 Task: Find a one-way flight from Tallahassee to Jacksonville for 7 passengers in business class on May 3, with 1 carry-on bag, a price limit of ₹380,000, and a departure time between 9:00 AM and 12:00 PM.
Action: Mouse moved to (353, 310)
Screenshot: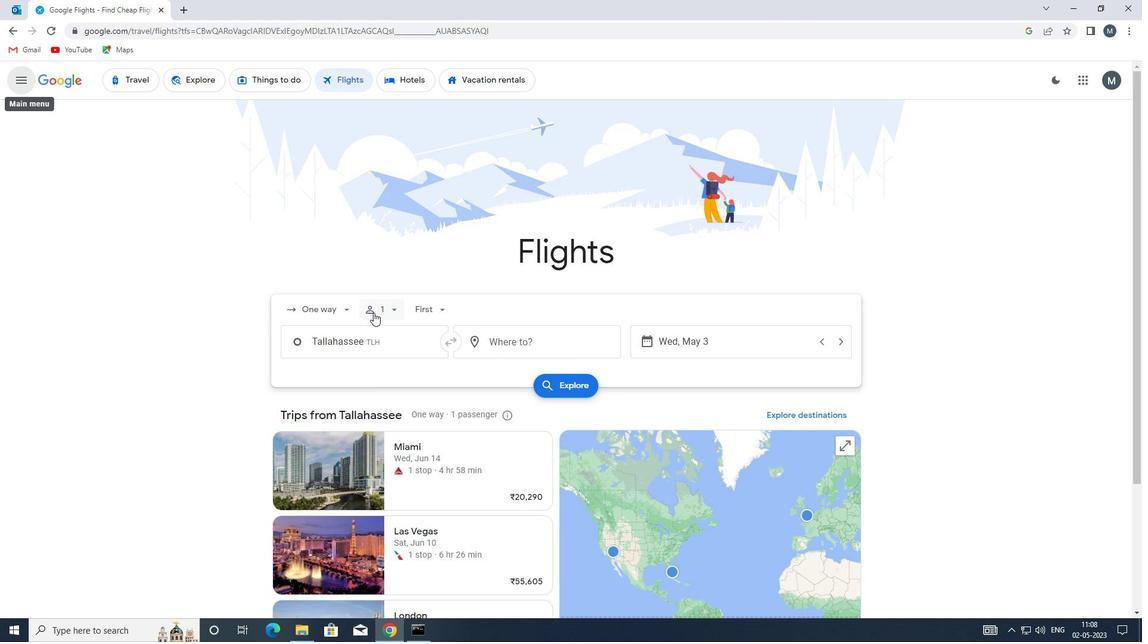 
Action: Mouse pressed left at (353, 310)
Screenshot: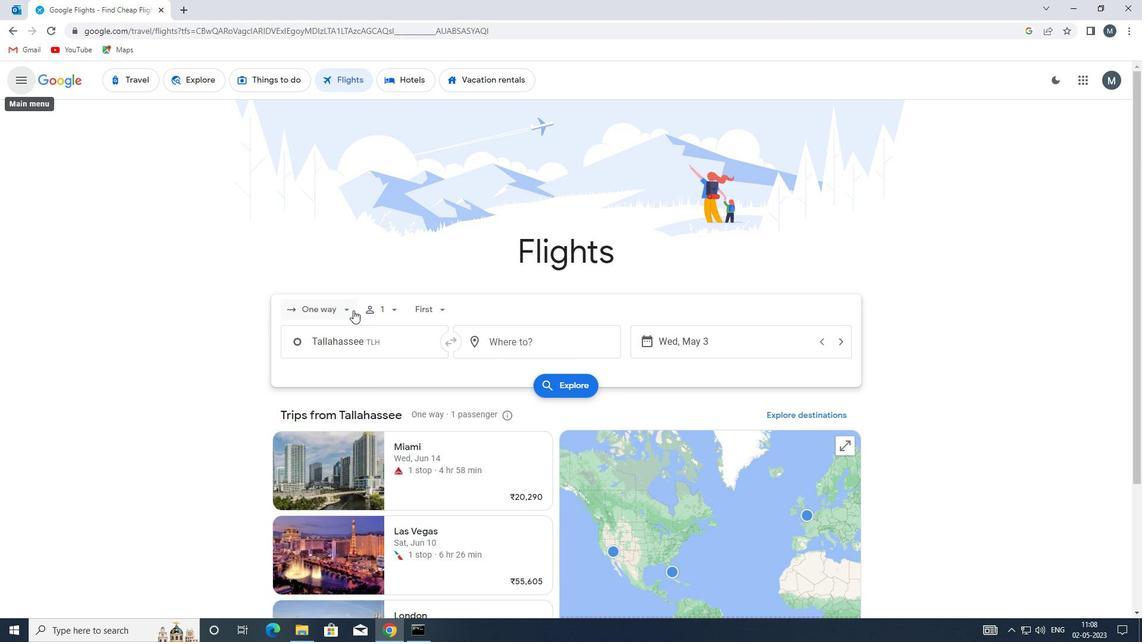 
Action: Mouse moved to (358, 370)
Screenshot: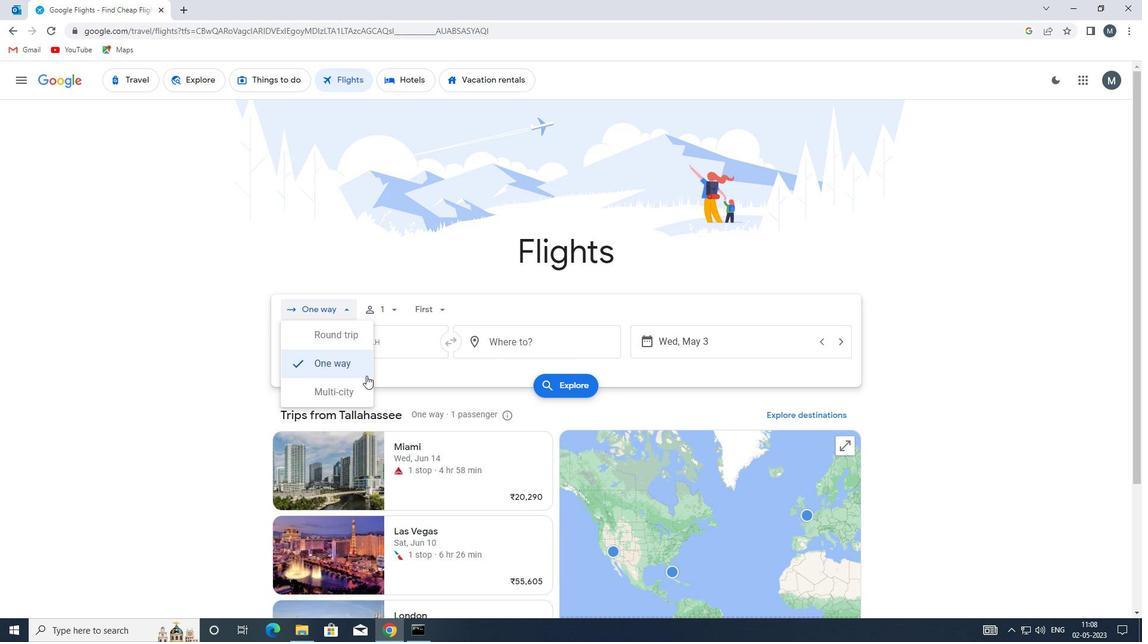 
Action: Mouse pressed left at (358, 370)
Screenshot: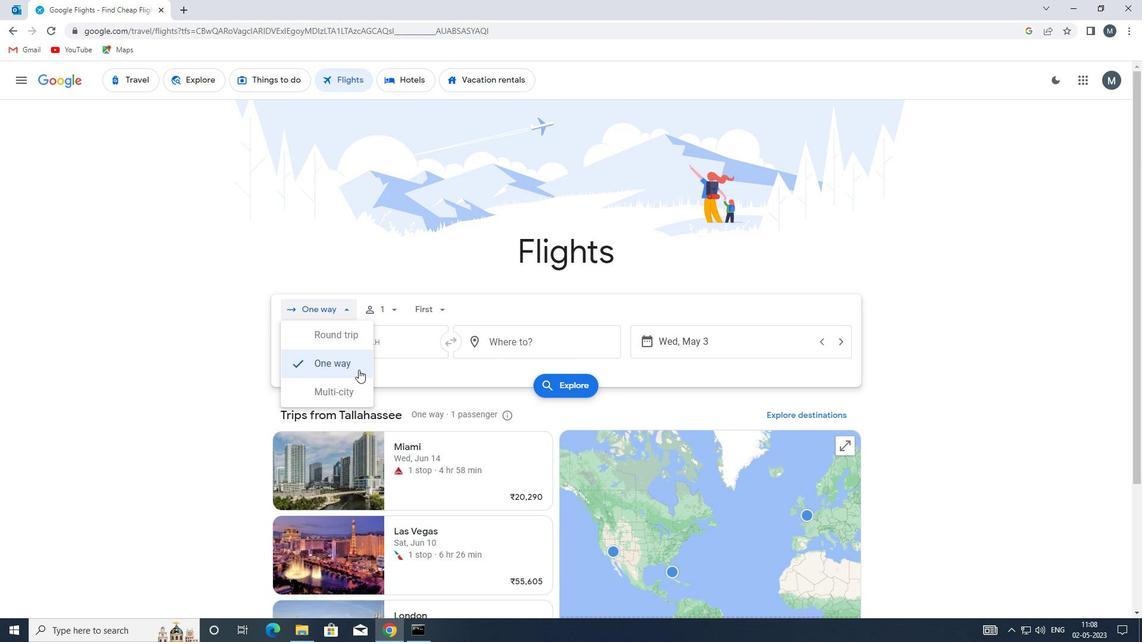 
Action: Mouse moved to (390, 311)
Screenshot: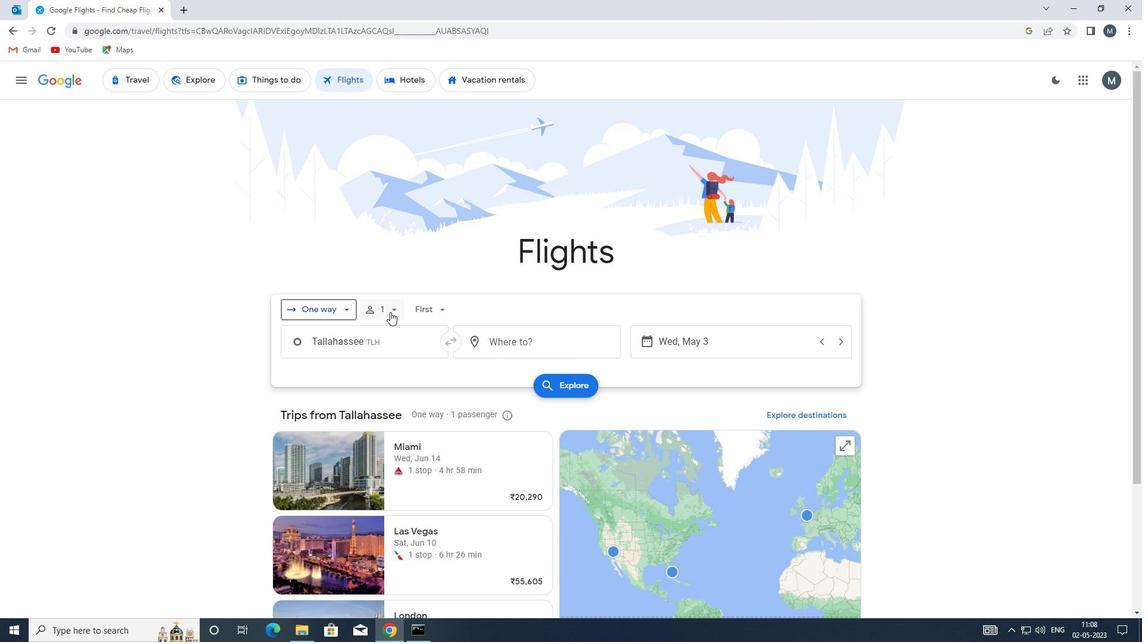 
Action: Mouse pressed left at (390, 311)
Screenshot: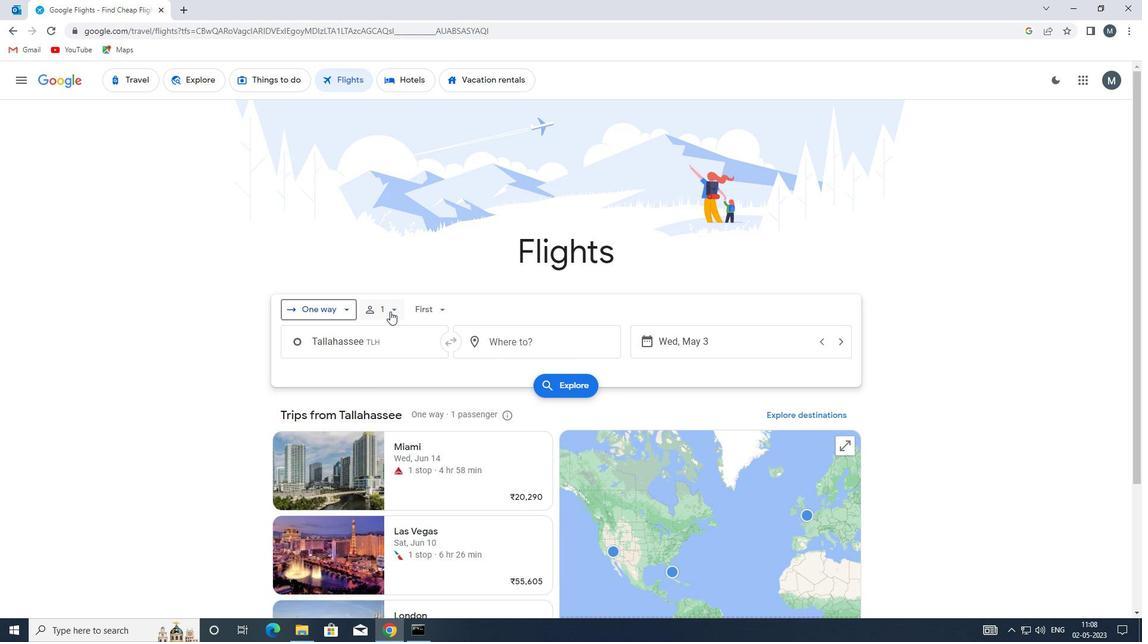 
Action: Mouse moved to (480, 340)
Screenshot: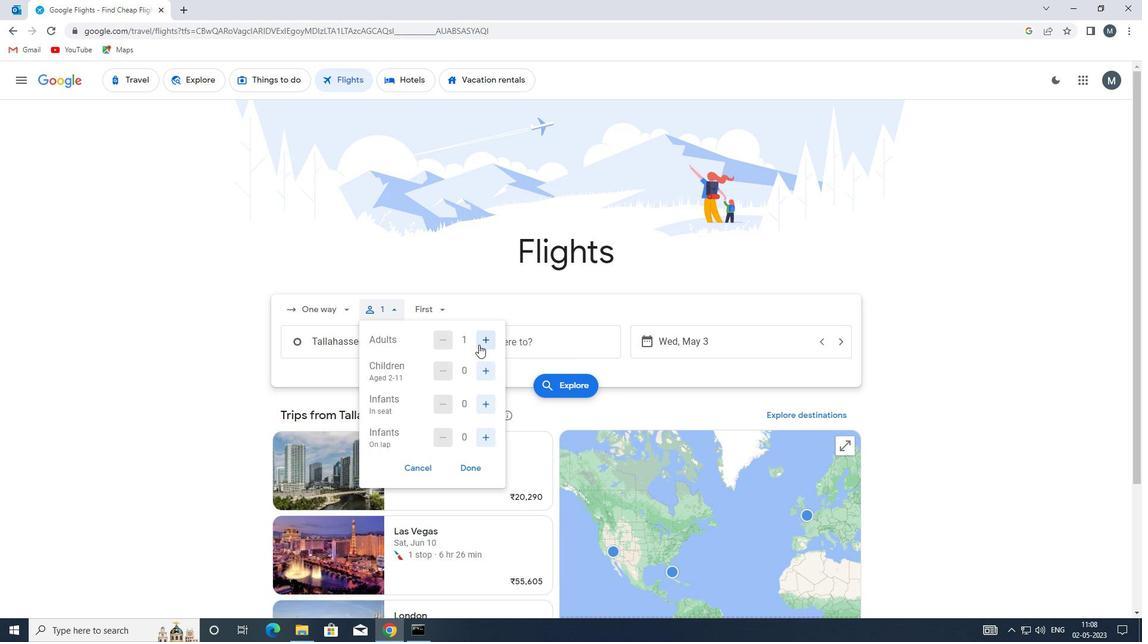
Action: Mouse pressed left at (480, 340)
Screenshot: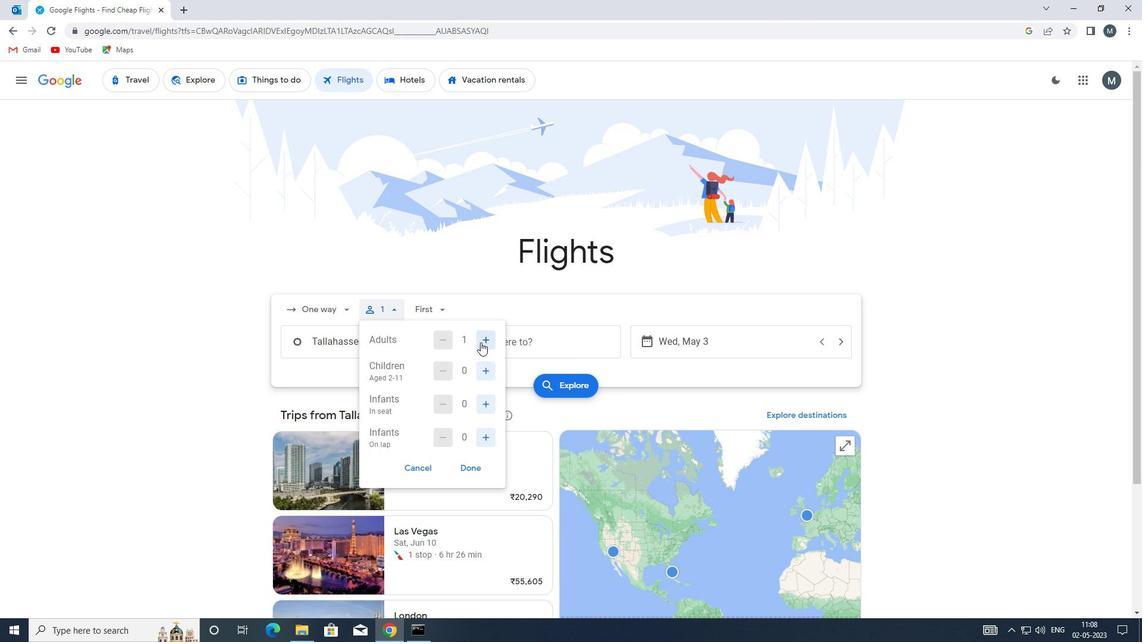 
Action: Mouse moved to (486, 371)
Screenshot: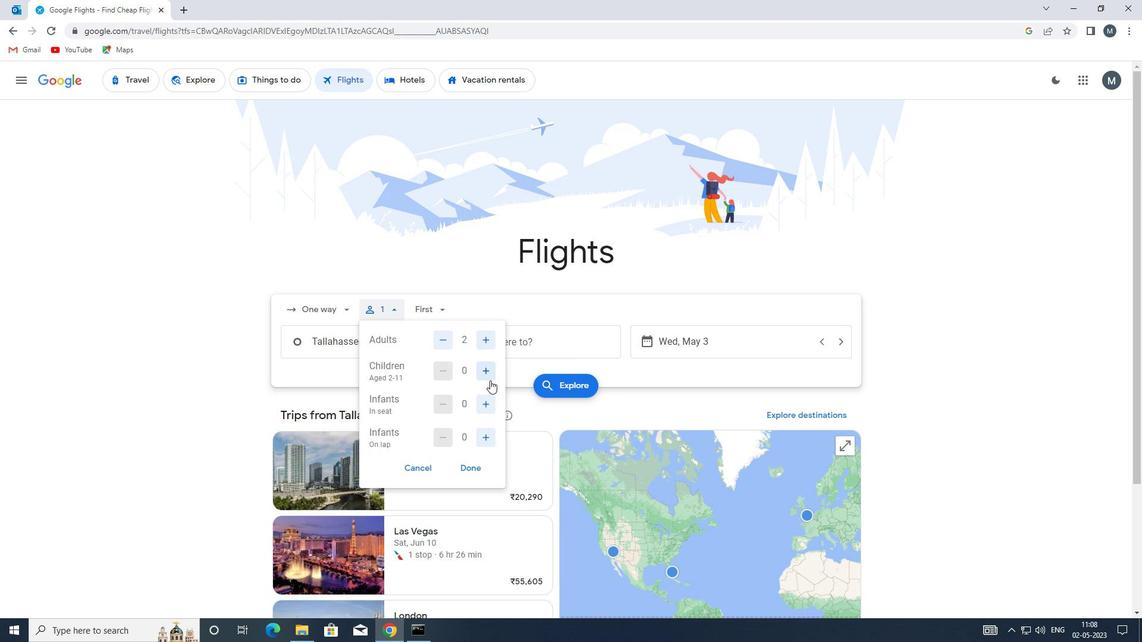 
Action: Mouse pressed left at (486, 371)
Screenshot: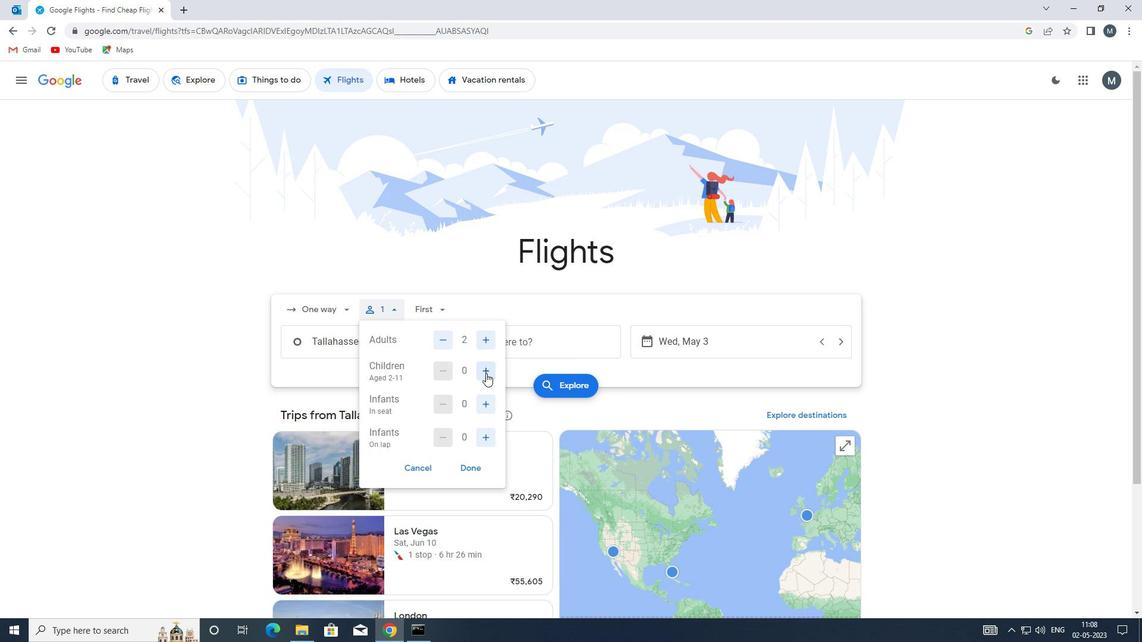 
Action: Mouse pressed left at (486, 371)
Screenshot: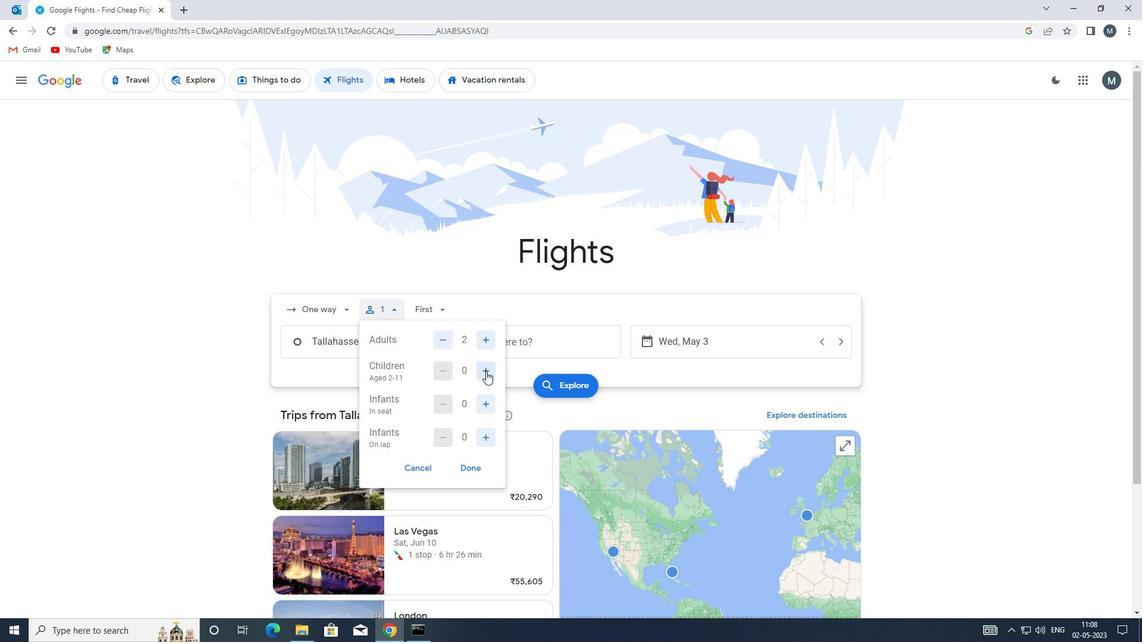 
Action: Mouse pressed left at (486, 371)
Screenshot: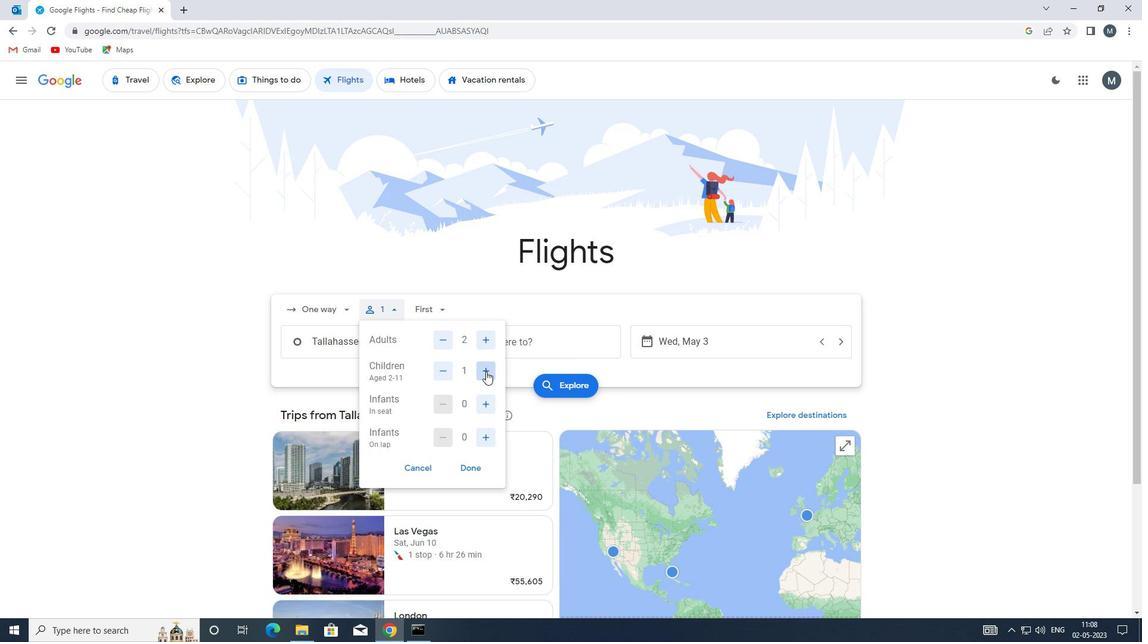 
Action: Mouse pressed left at (486, 371)
Screenshot: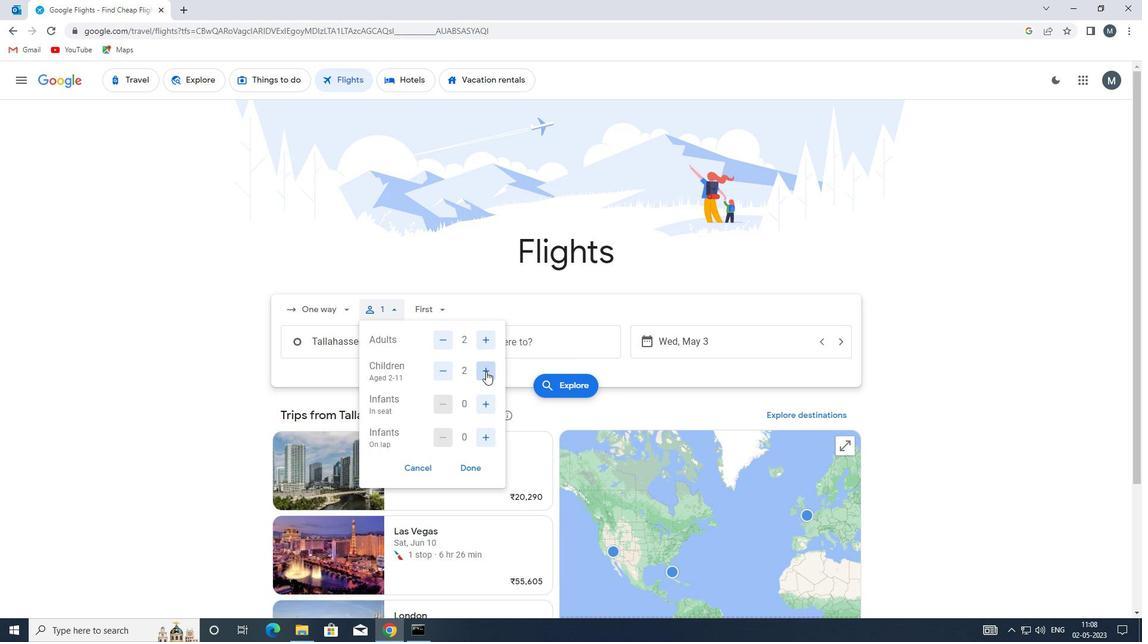 
Action: Mouse moved to (486, 431)
Screenshot: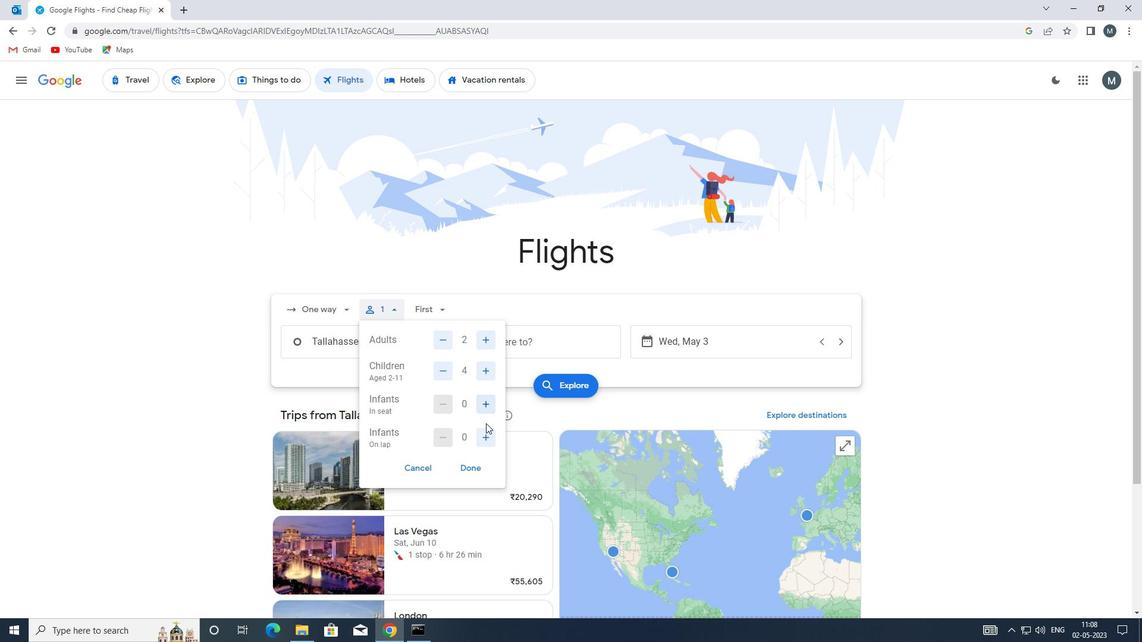 
Action: Mouse pressed left at (486, 431)
Screenshot: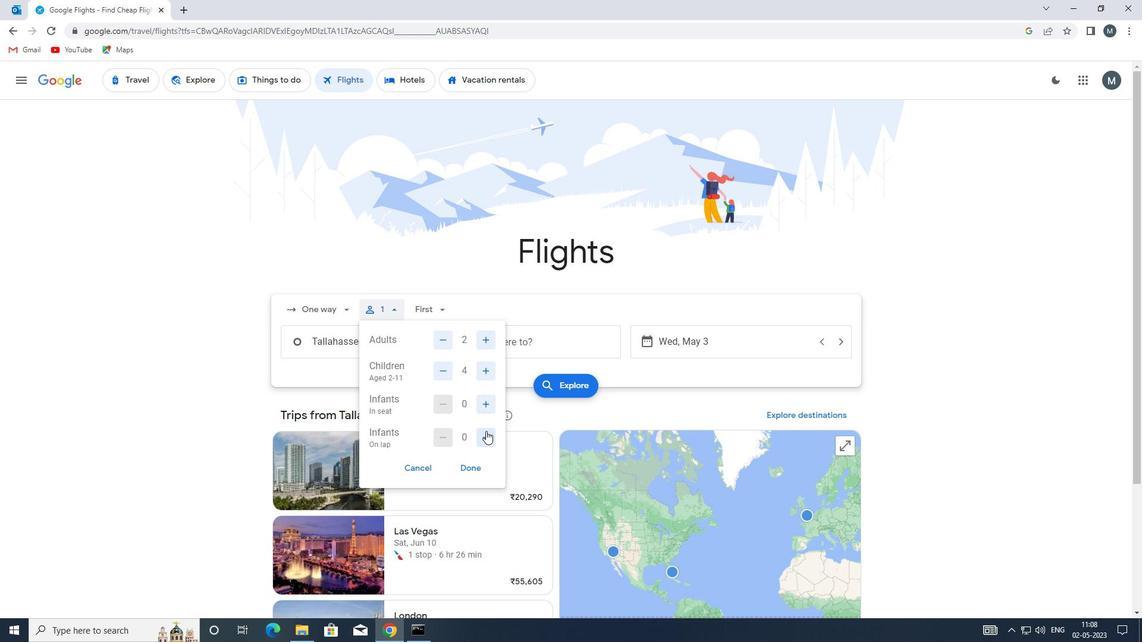 
Action: Mouse moved to (470, 468)
Screenshot: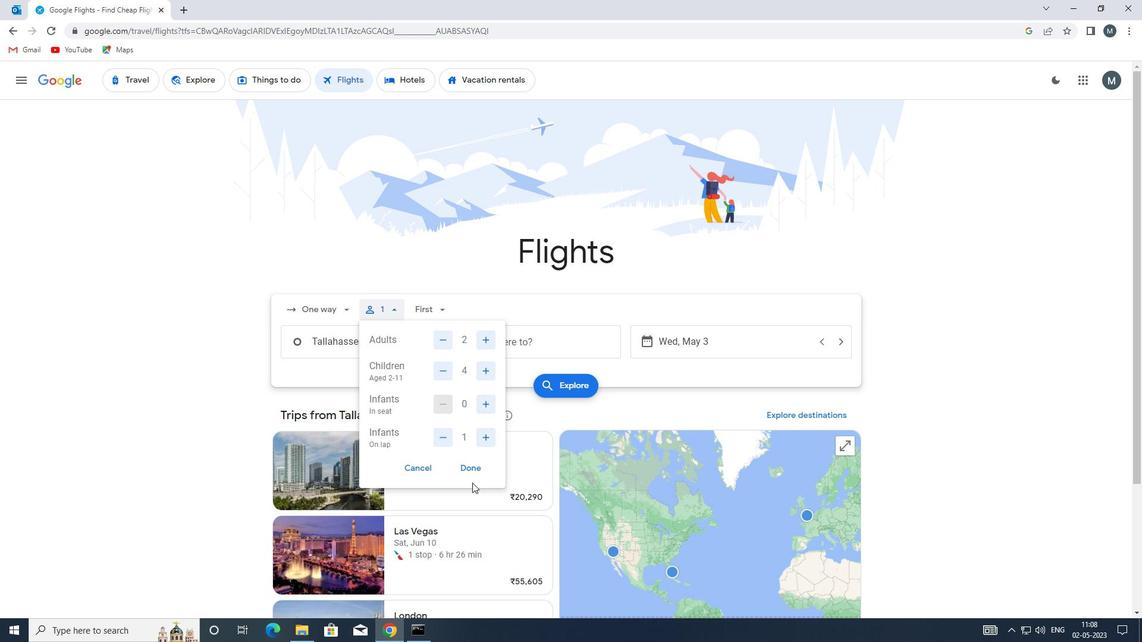 
Action: Mouse pressed left at (470, 468)
Screenshot: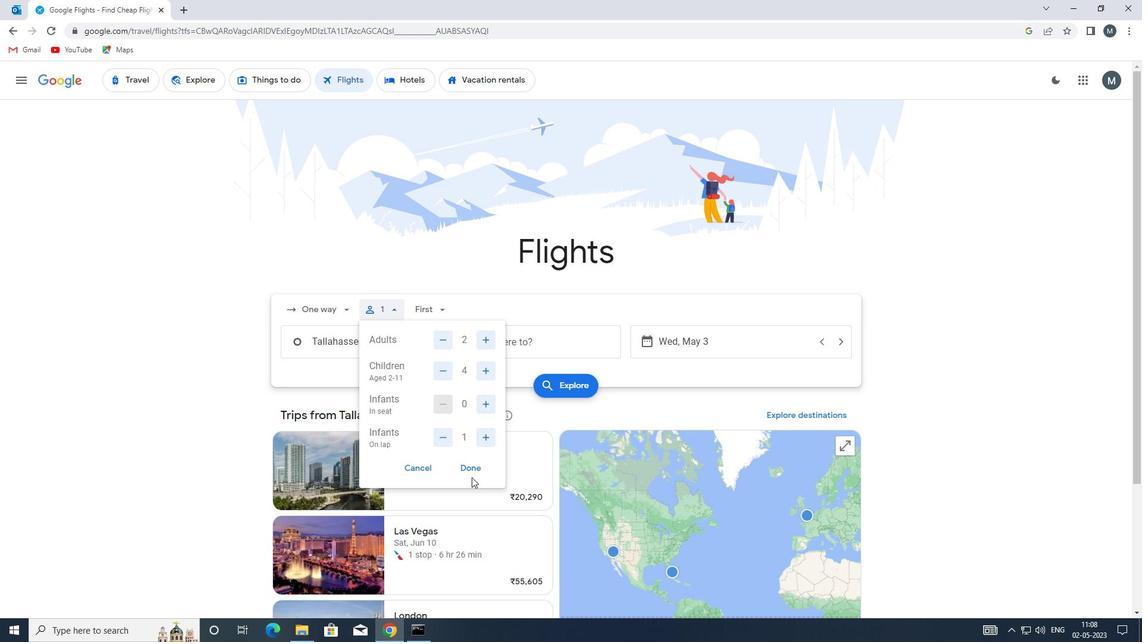 
Action: Mouse moved to (438, 313)
Screenshot: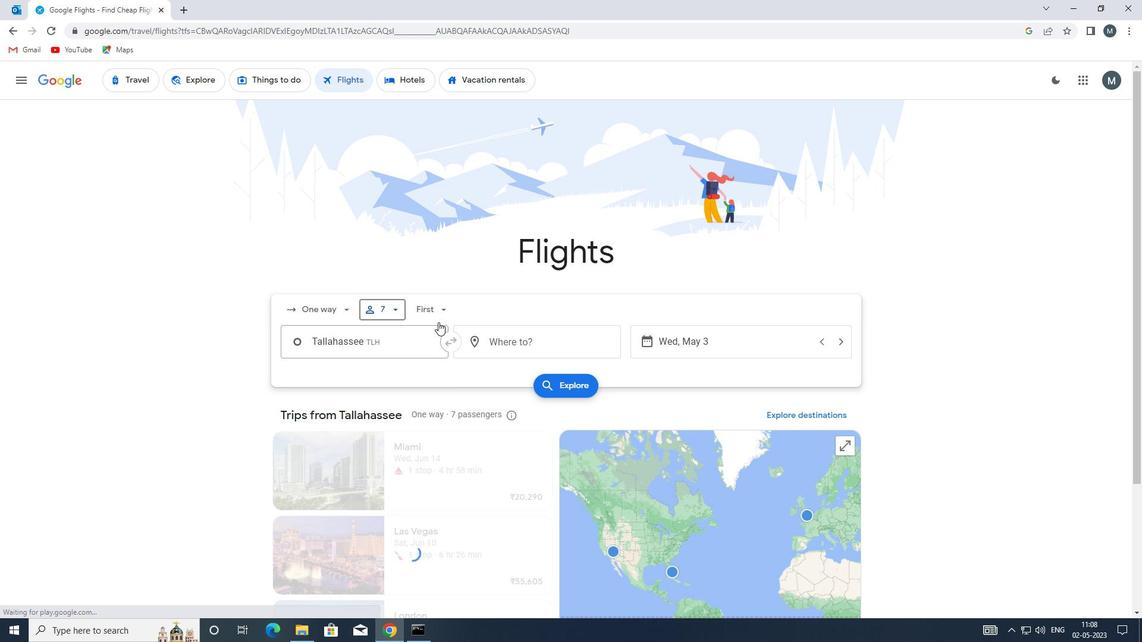 
Action: Mouse pressed left at (438, 313)
Screenshot: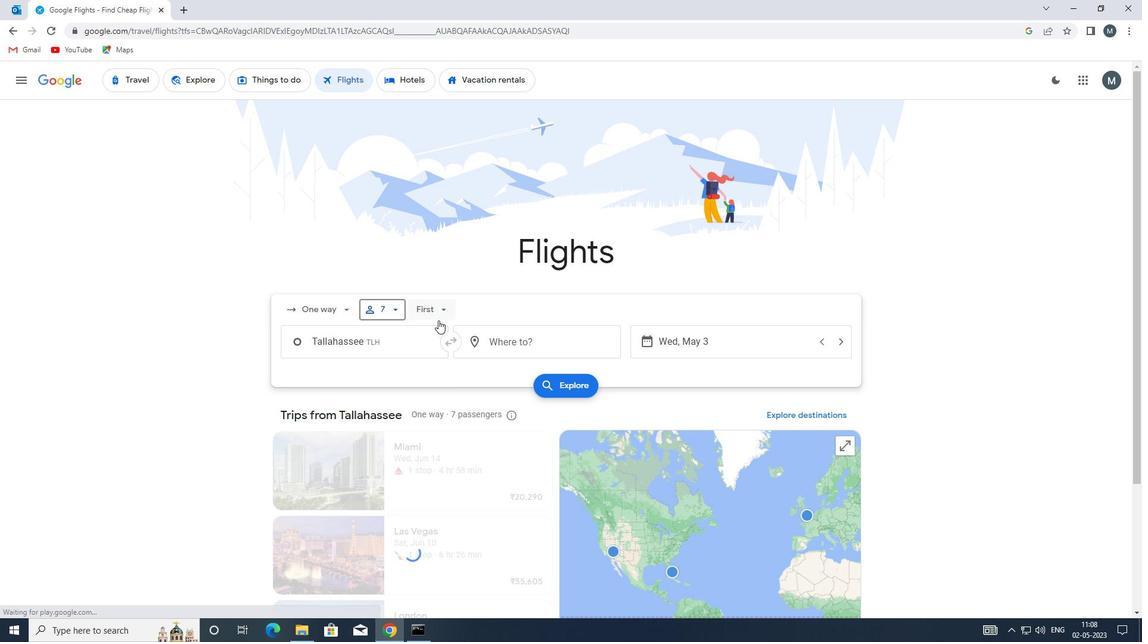 
Action: Mouse moved to (461, 392)
Screenshot: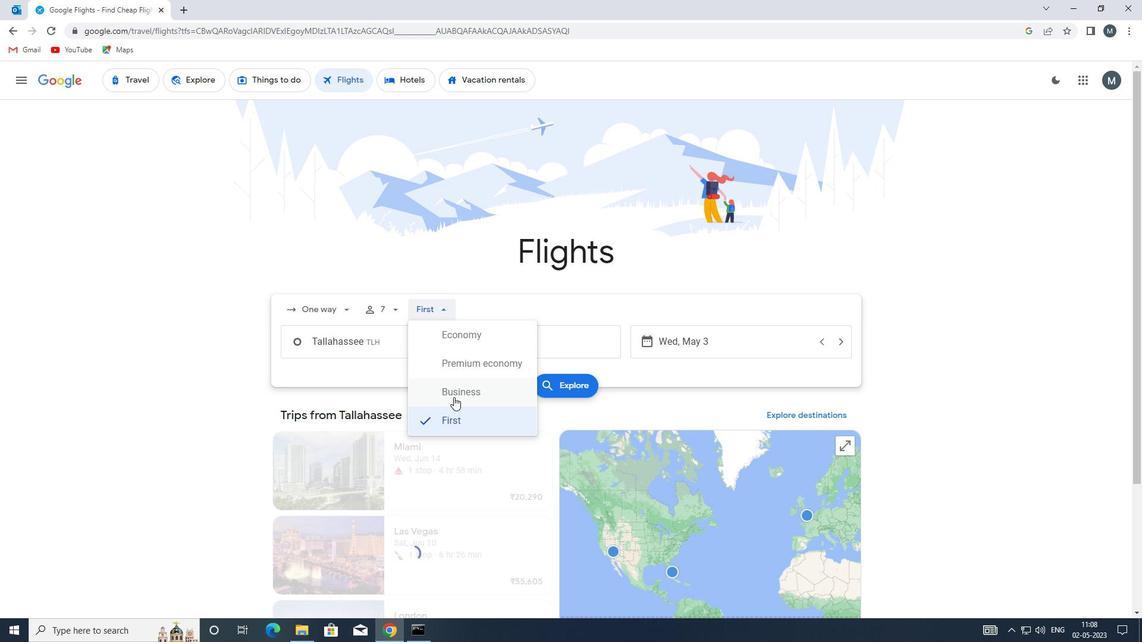 
Action: Mouse pressed left at (461, 392)
Screenshot: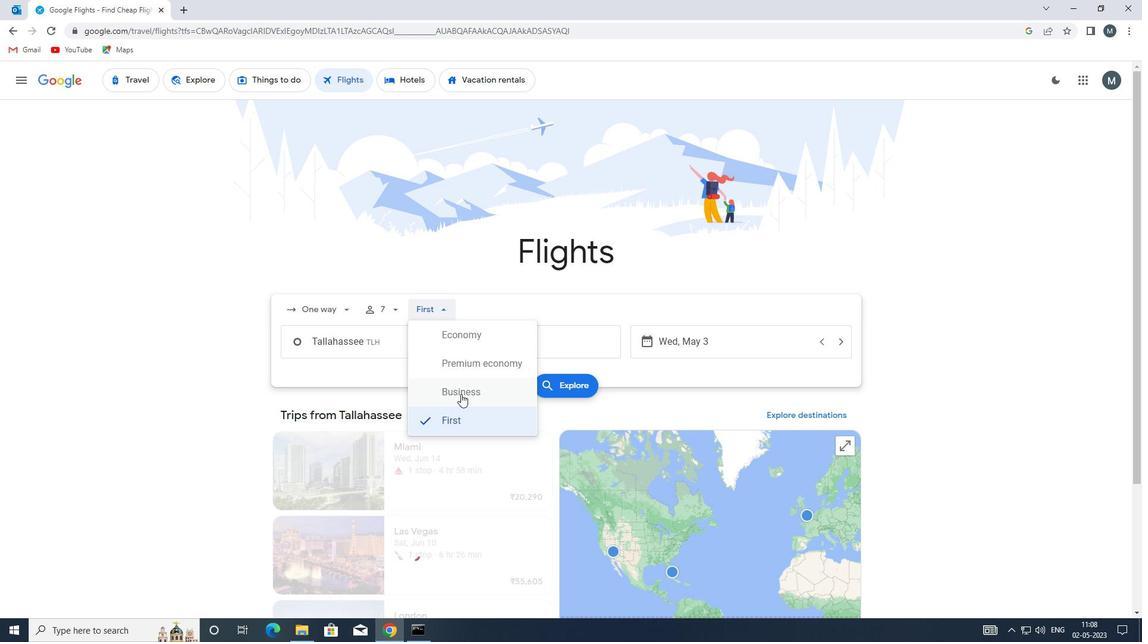 
Action: Mouse moved to (378, 348)
Screenshot: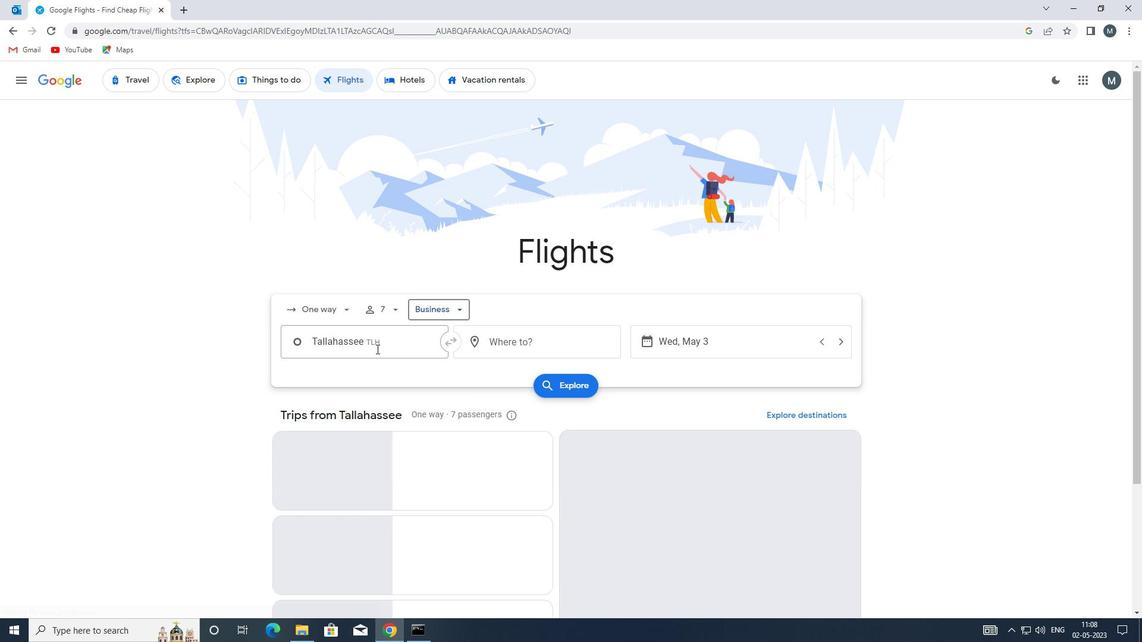 
Action: Mouse pressed left at (378, 348)
Screenshot: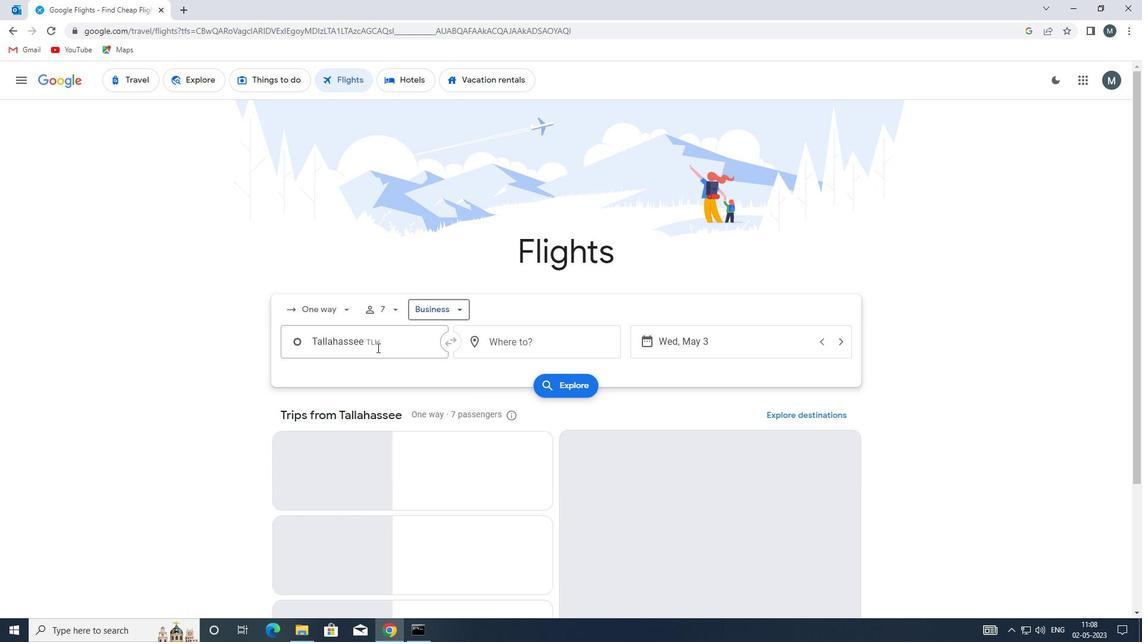
Action: Mouse moved to (378, 348)
Screenshot: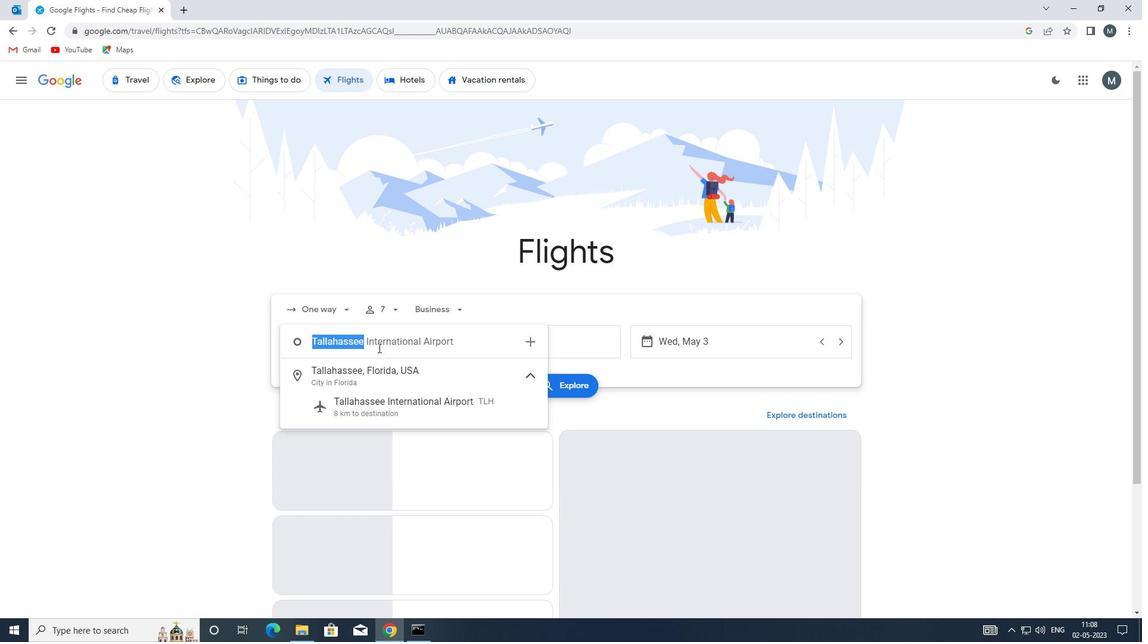 
Action: Key pressed <Key.enter>
Screenshot: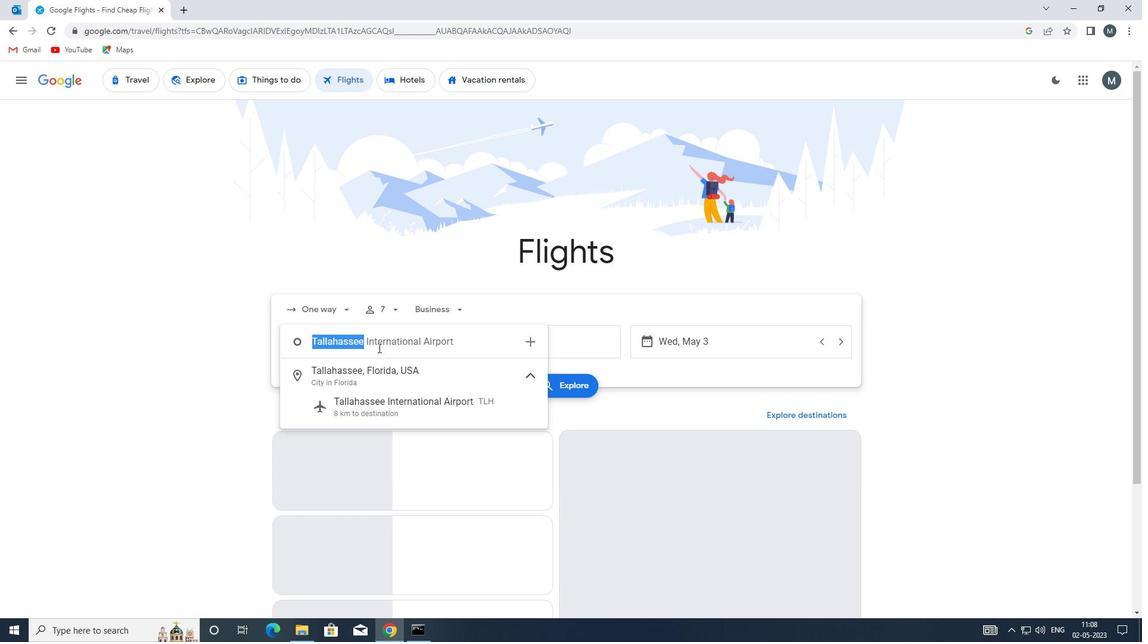 
Action: Mouse moved to (493, 344)
Screenshot: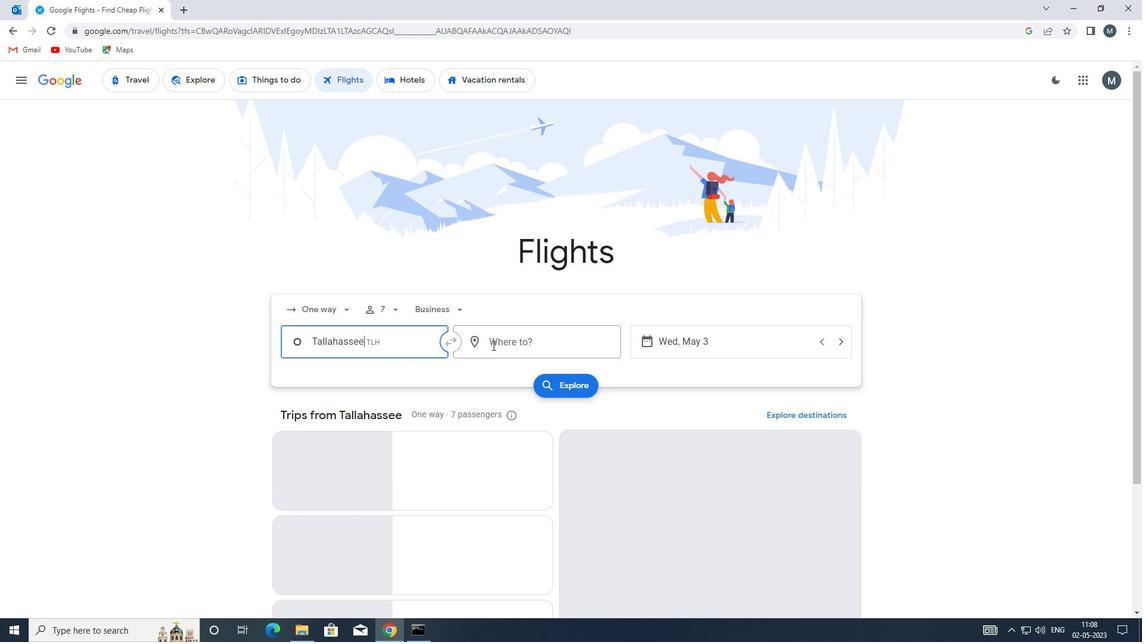 
Action: Mouse pressed left at (493, 344)
Screenshot: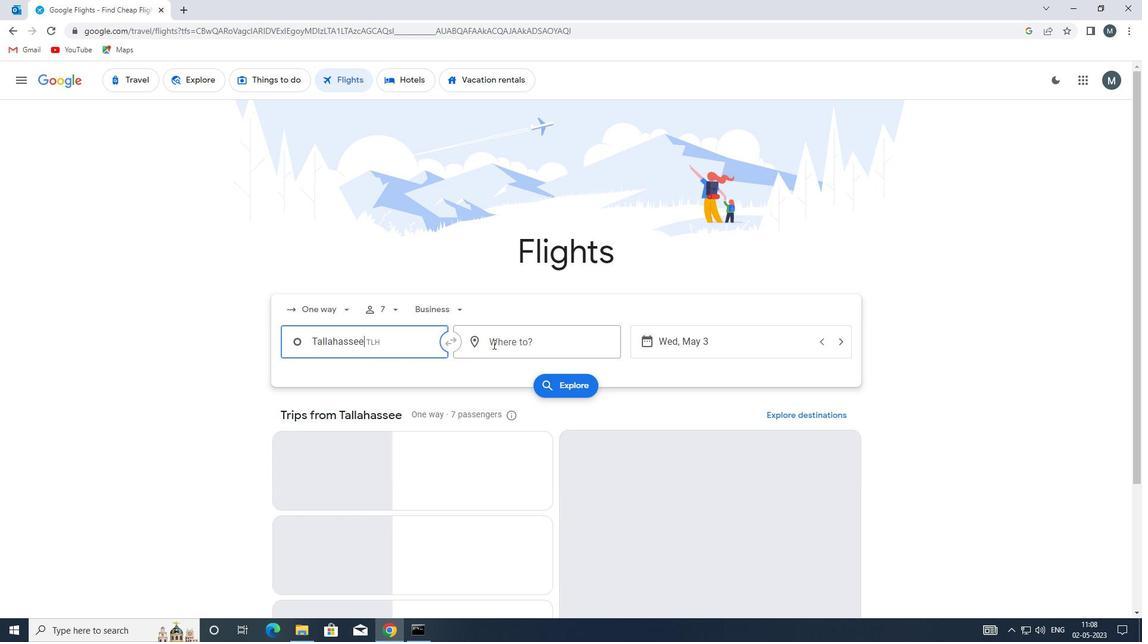 
Action: Key pressed oaj
Screenshot: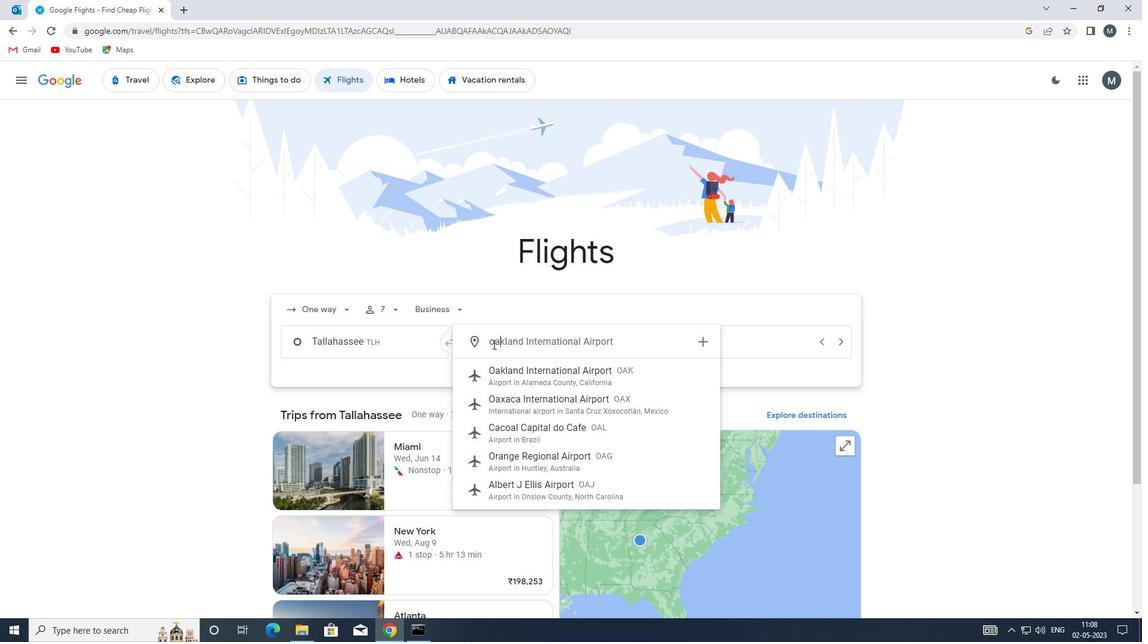 
Action: Mouse moved to (514, 379)
Screenshot: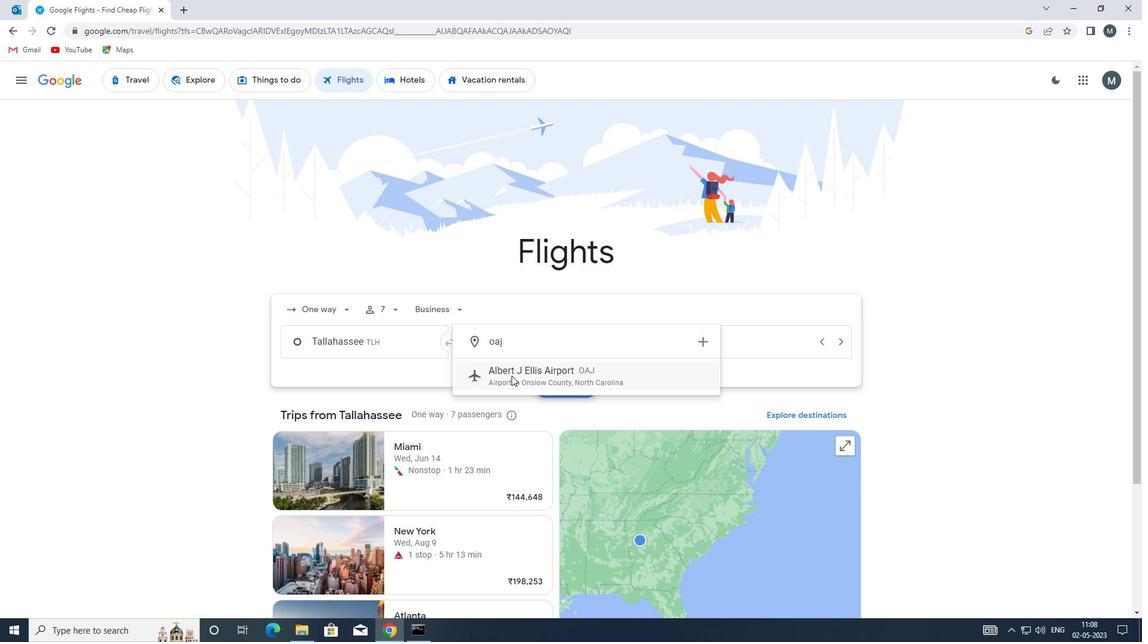 
Action: Mouse pressed left at (514, 379)
Screenshot: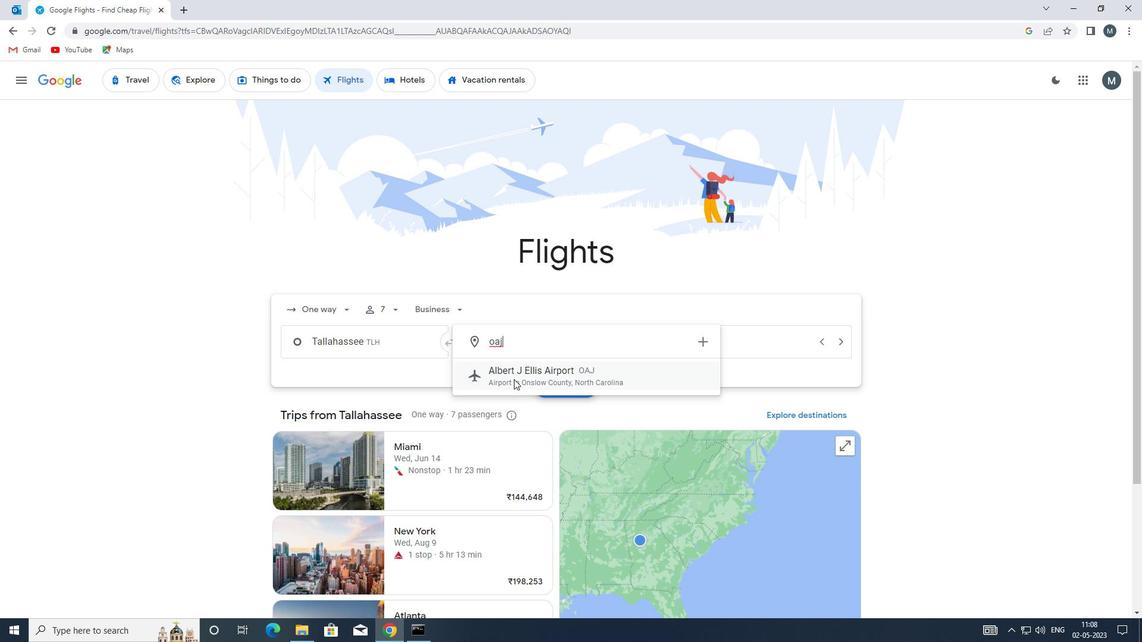 
Action: Mouse moved to (670, 342)
Screenshot: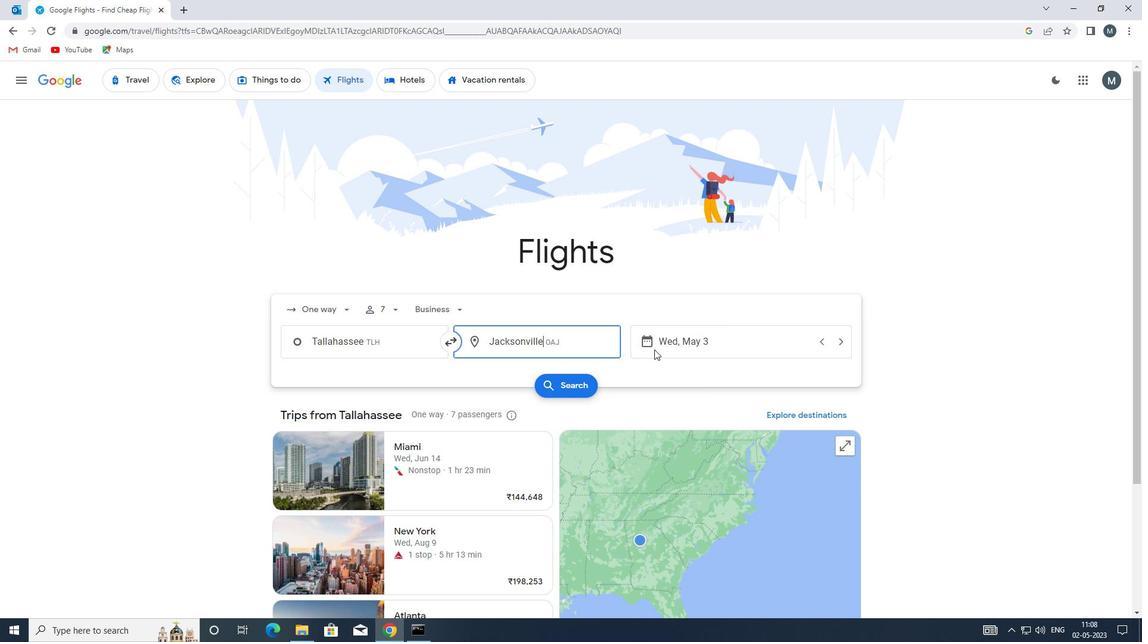 
Action: Mouse pressed left at (670, 342)
Screenshot: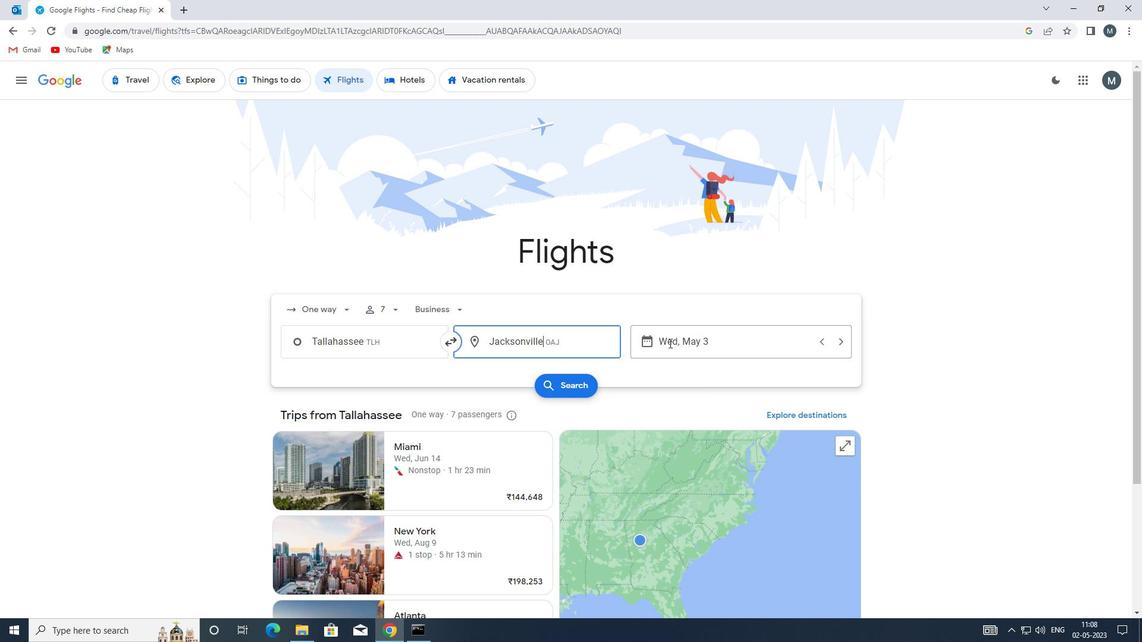 
Action: Mouse moved to (510, 402)
Screenshot: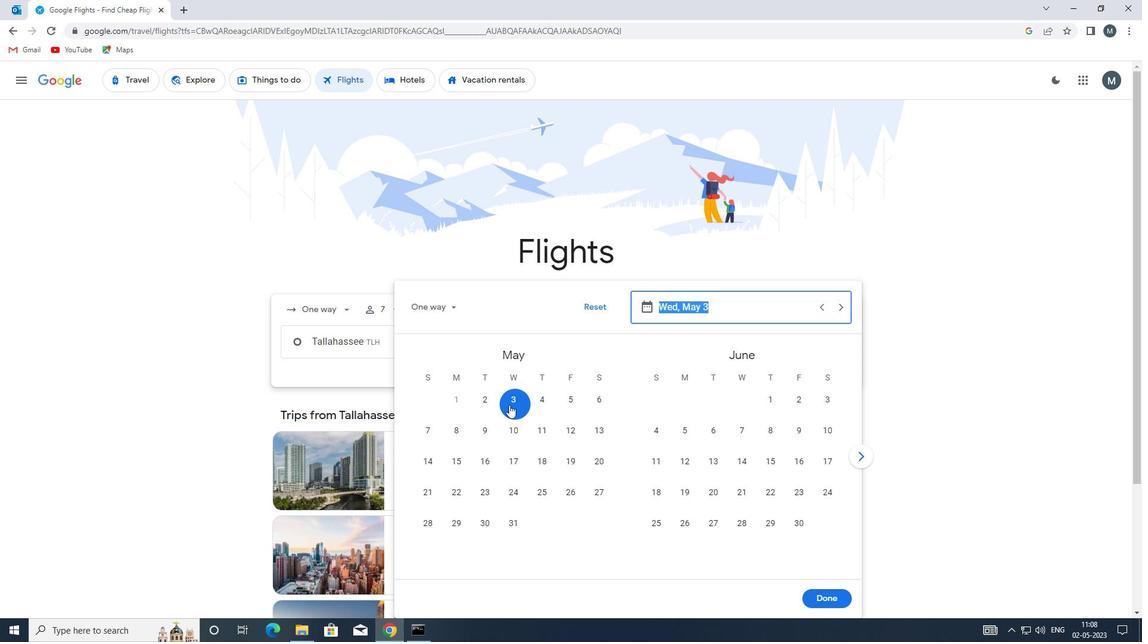 
Action: Mouse pressed left at (510, 402)
Screenshot: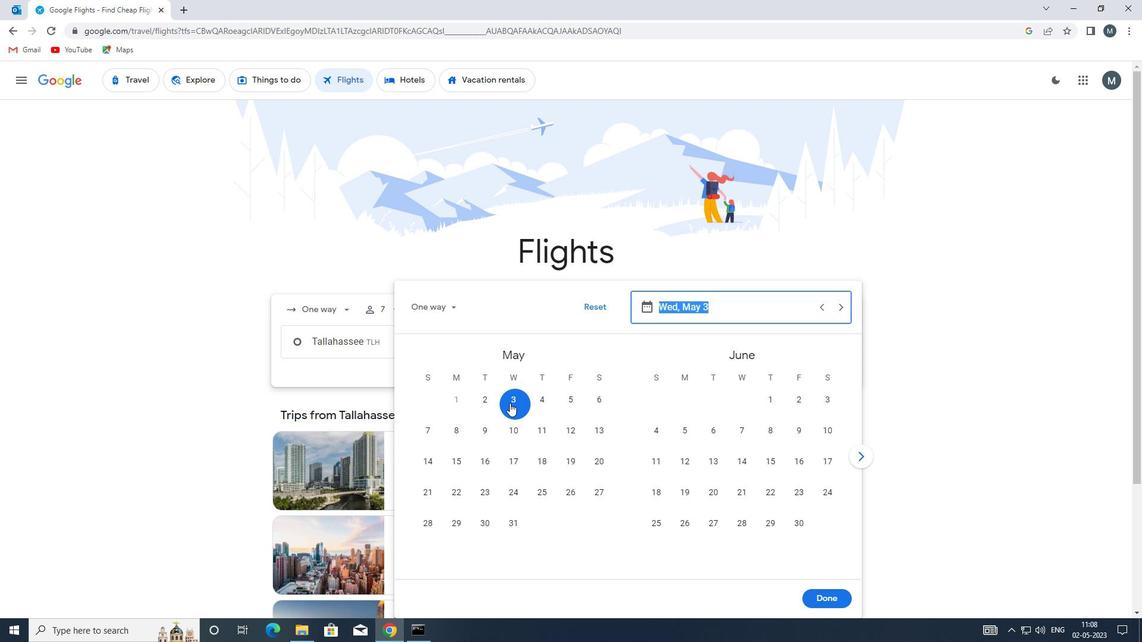 
Action: Mouse moved to (827, 601)
Screenshot: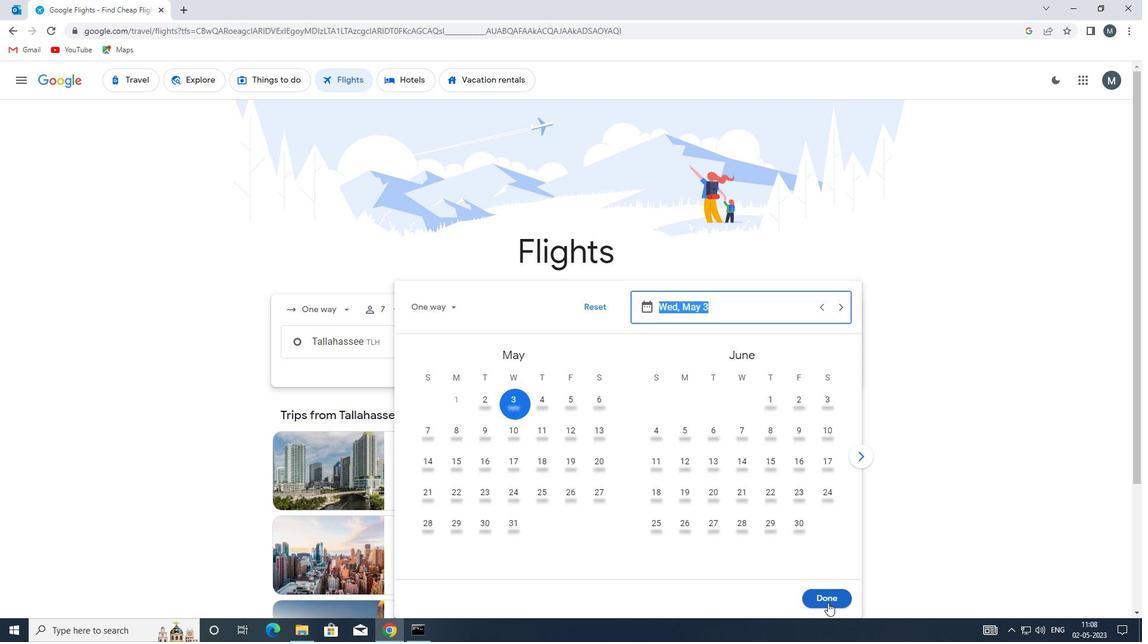 
Action: Mouse pressed left at (827, 601)
Screenshot: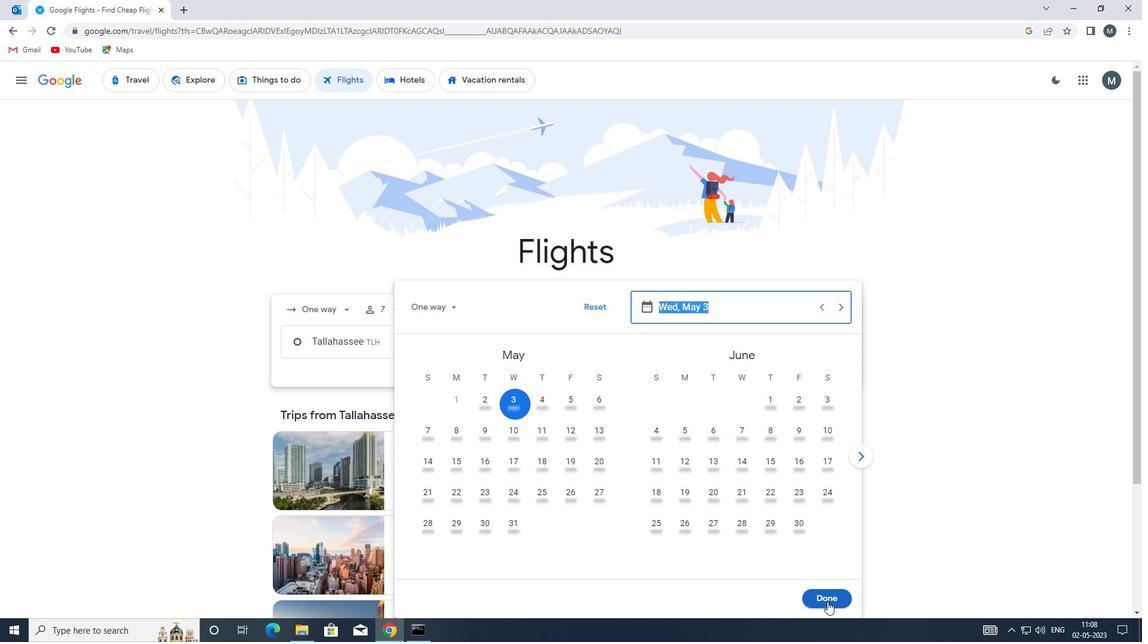 
Action: Mouse moved to (558, 385)
Screenshot: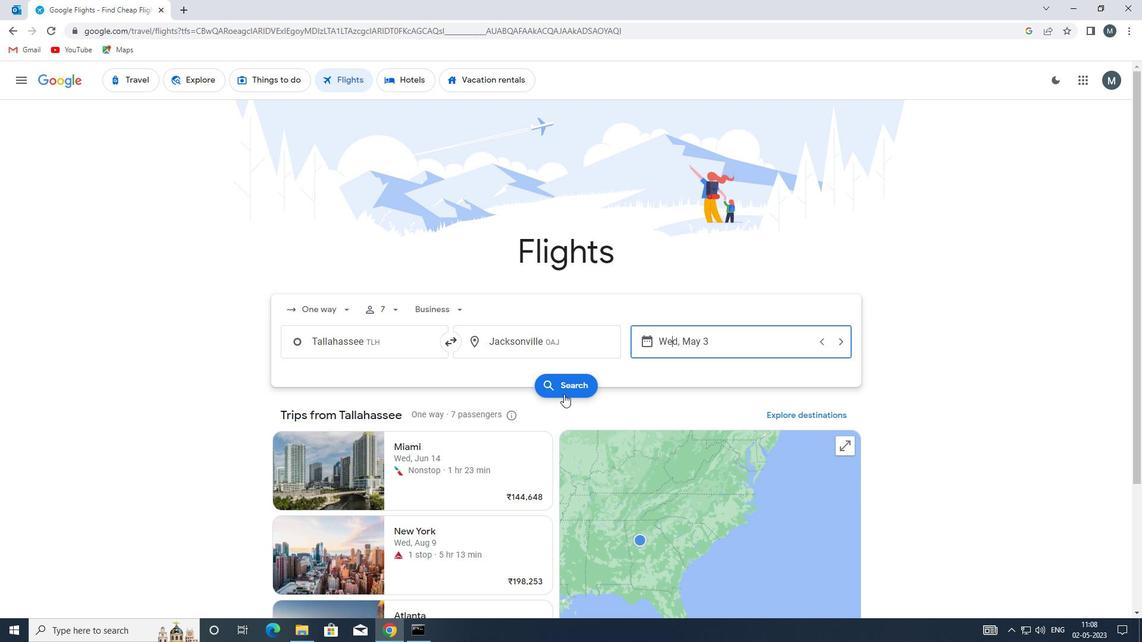 
Action: Mouse pressed left at (558, 385)
Screenshot: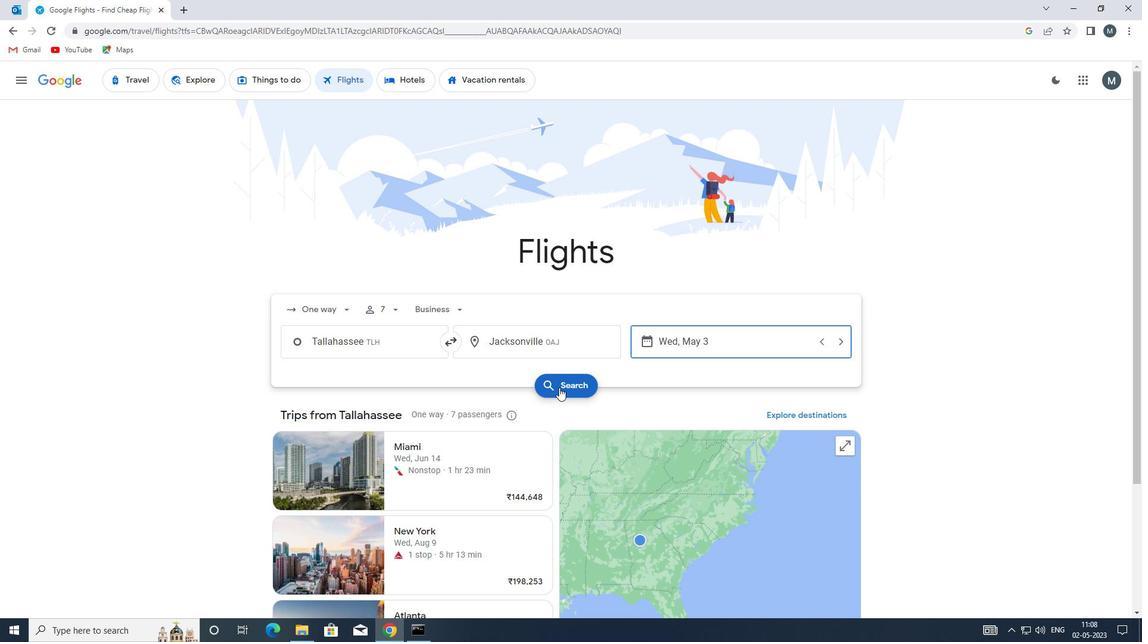
Action: Mouse moved to (307, 314)
Screenshot: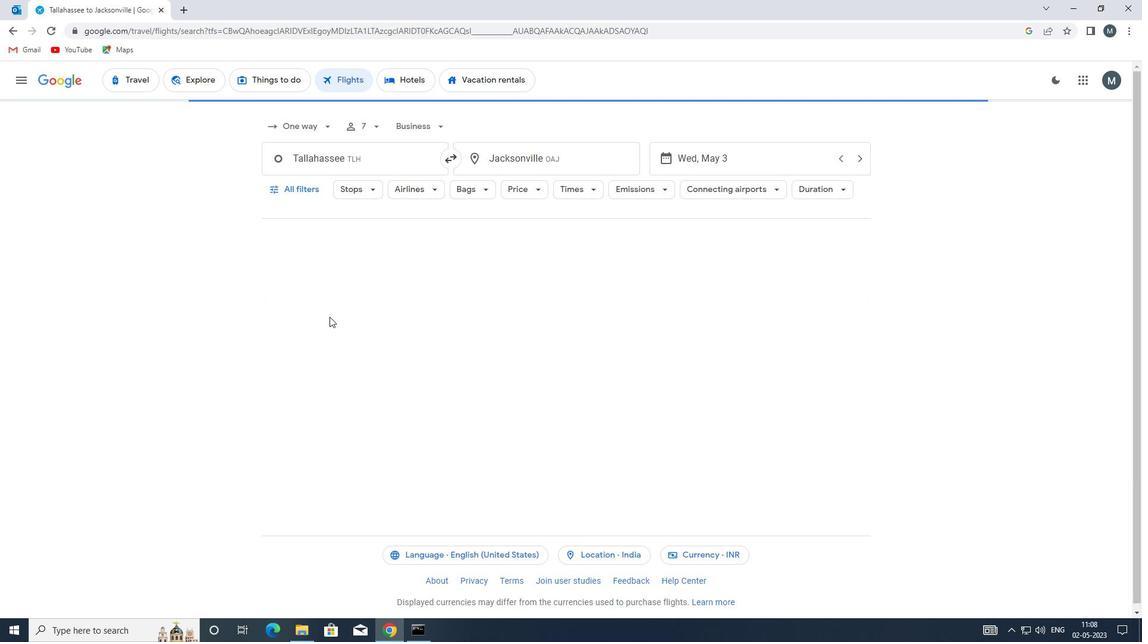 
Action: Mouse scrolled (307, 314) with delta (0, 0)
Screenshot: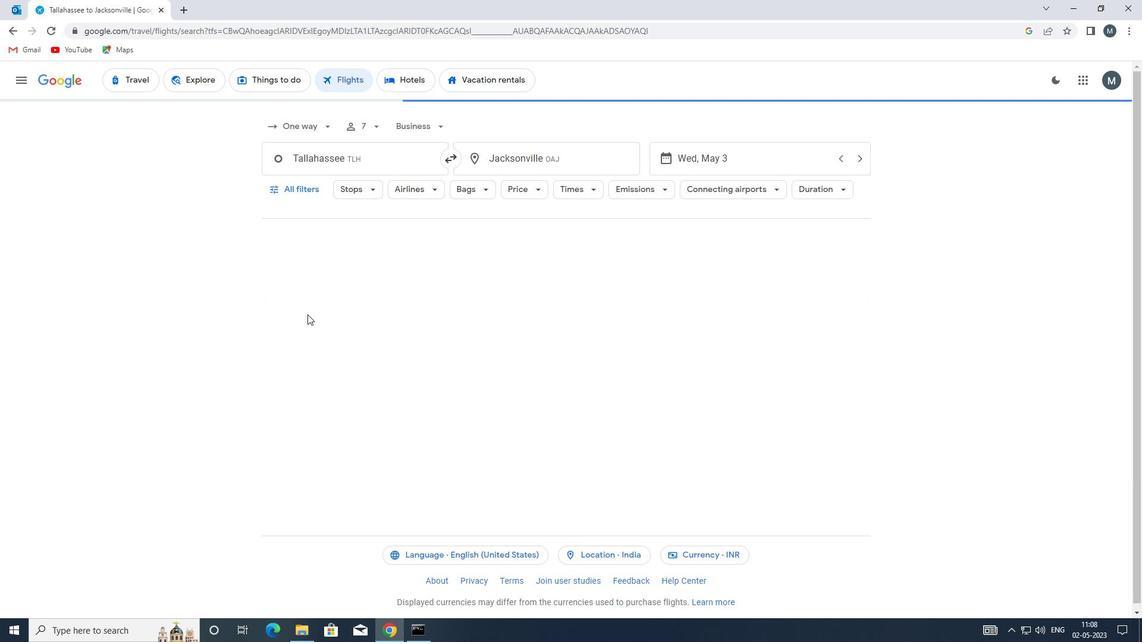 
Action: Mouse moved to (294, 185)
Screenshot: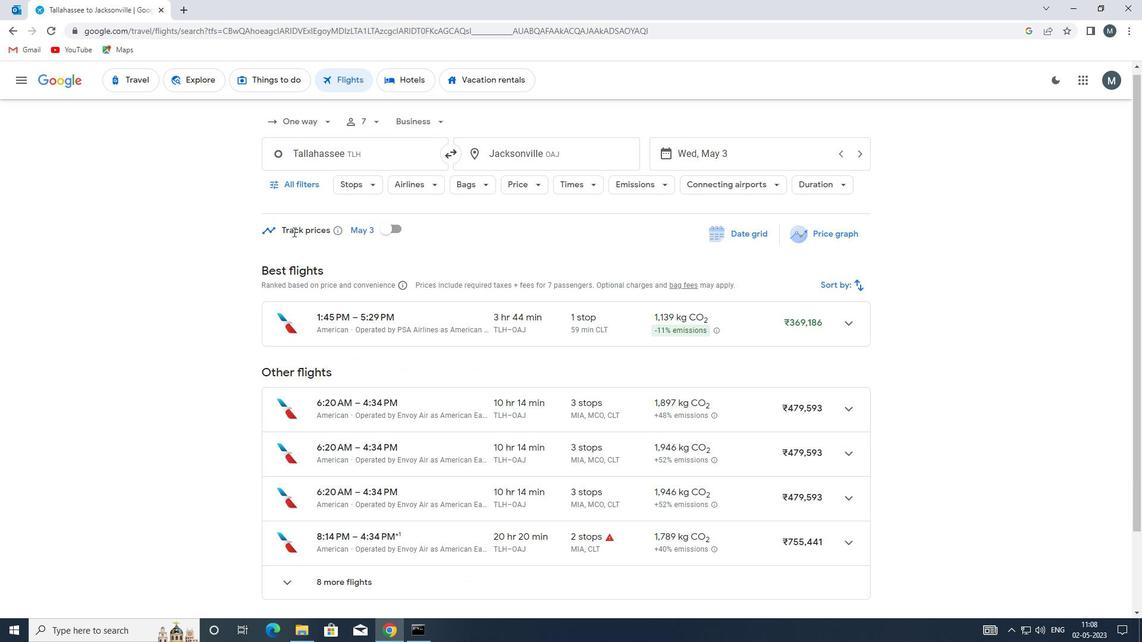 
Action: Mouse pressed left at (294, 185)
Screenshot: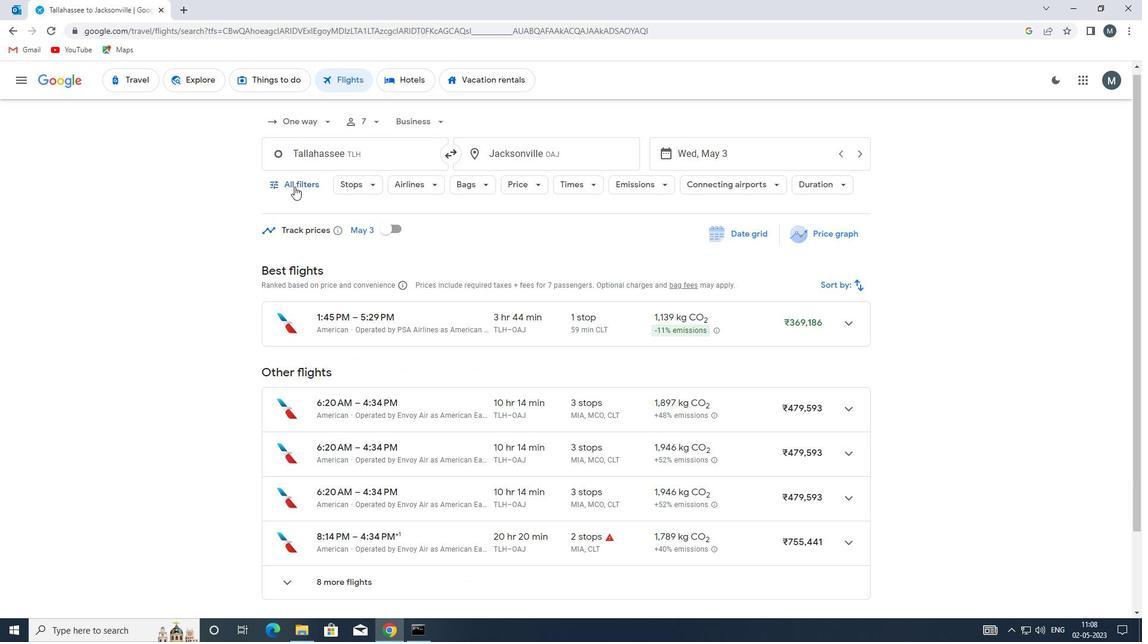 
Action: Mouse moved to (342, 312)
Screenshot: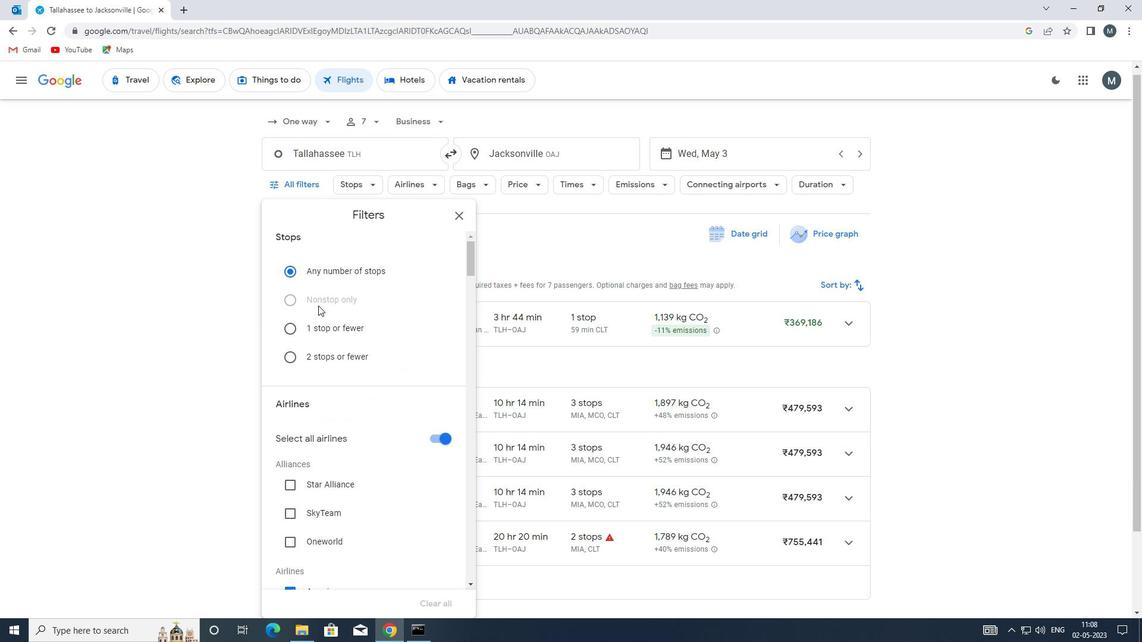
Action: Mouse scrolled (342, 311) with delta (0, 0)
Screenshot: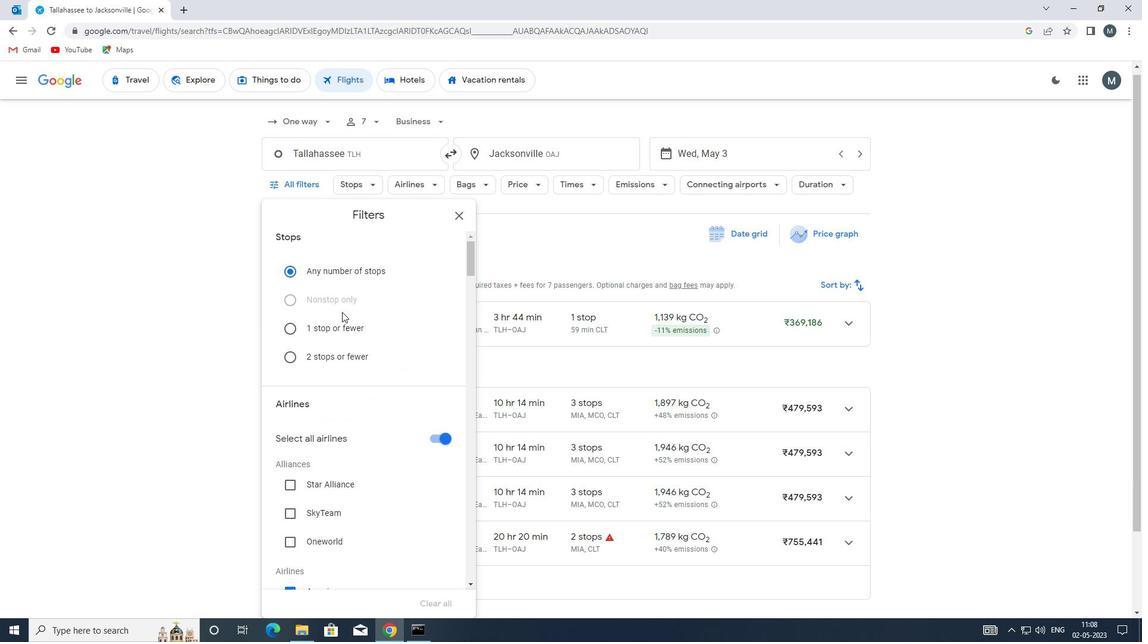 
Action: Mouse scrolled (342, 311) with delta (0, 0)
Screenshot: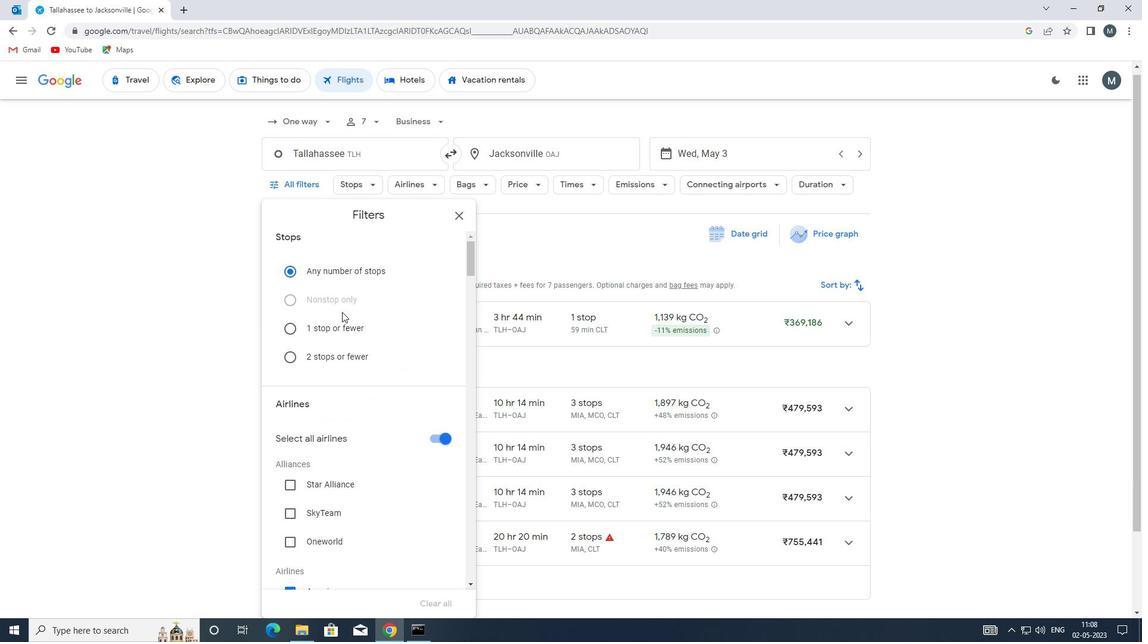
Action: Mouse moved to (437, 321)
Screenshot: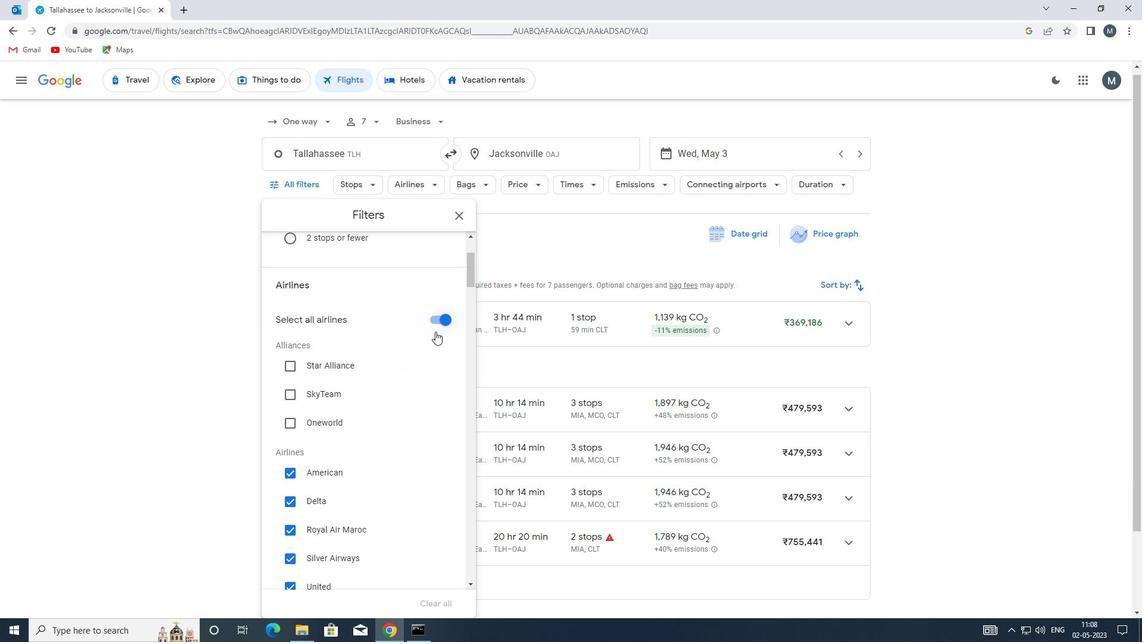 
Action: Mouse pressed left at (437, 321)
Screenshot: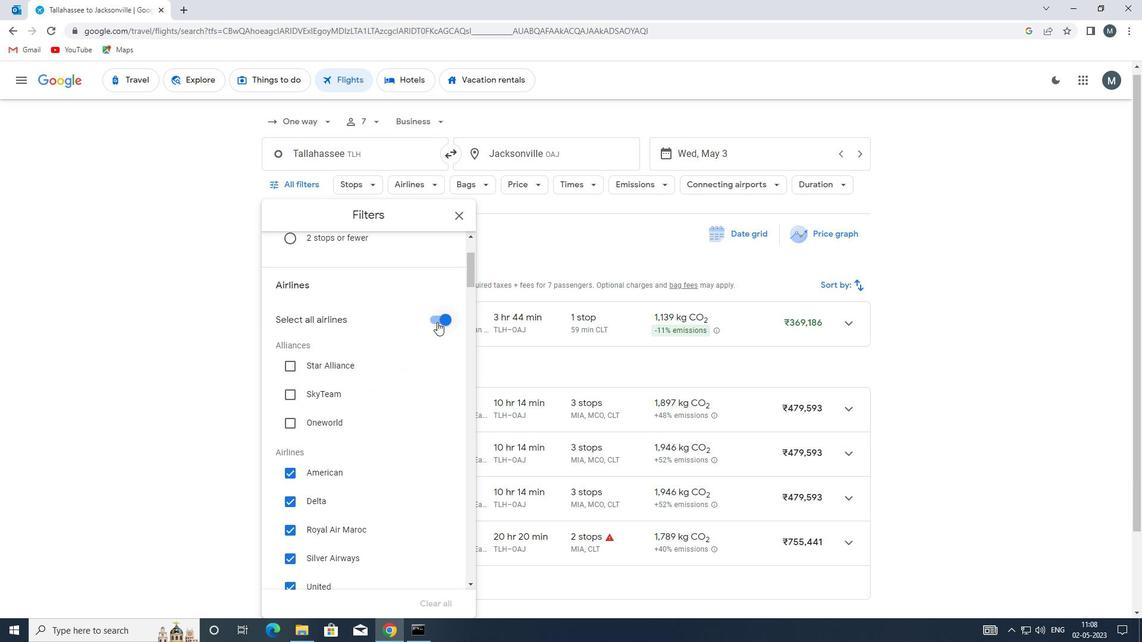 
Action: Mouse moved to (349, 382)
Screenshot: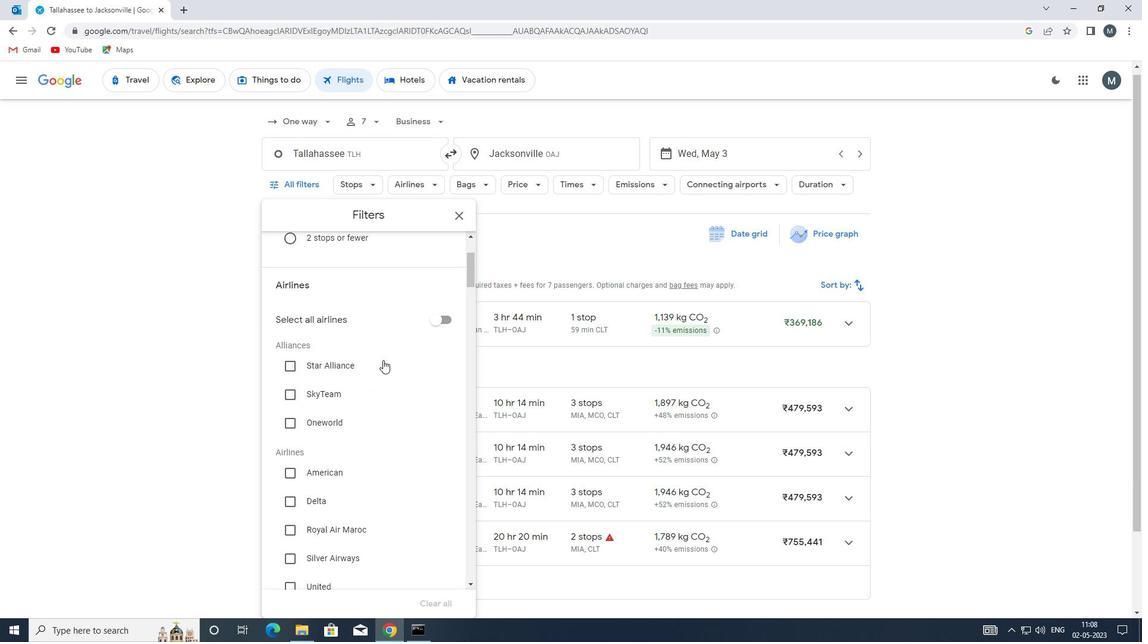 
Action: Mouse scrolled (349, 381) with delta (0, 0)
Screenshot: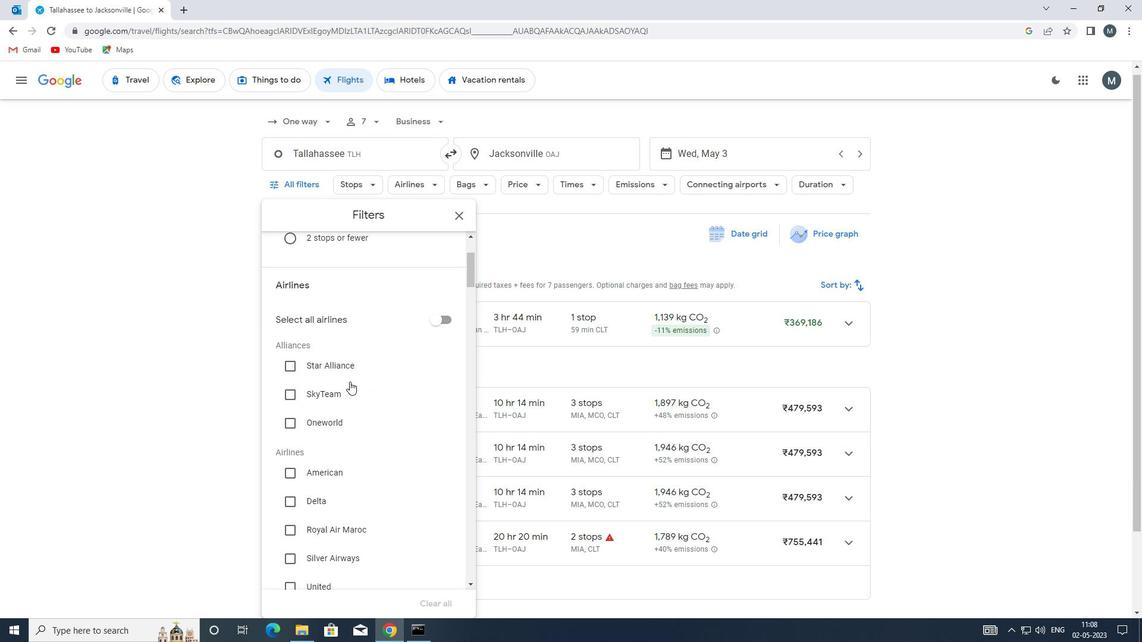 
Action: Mouse moved to (349, 382)
Screenshot: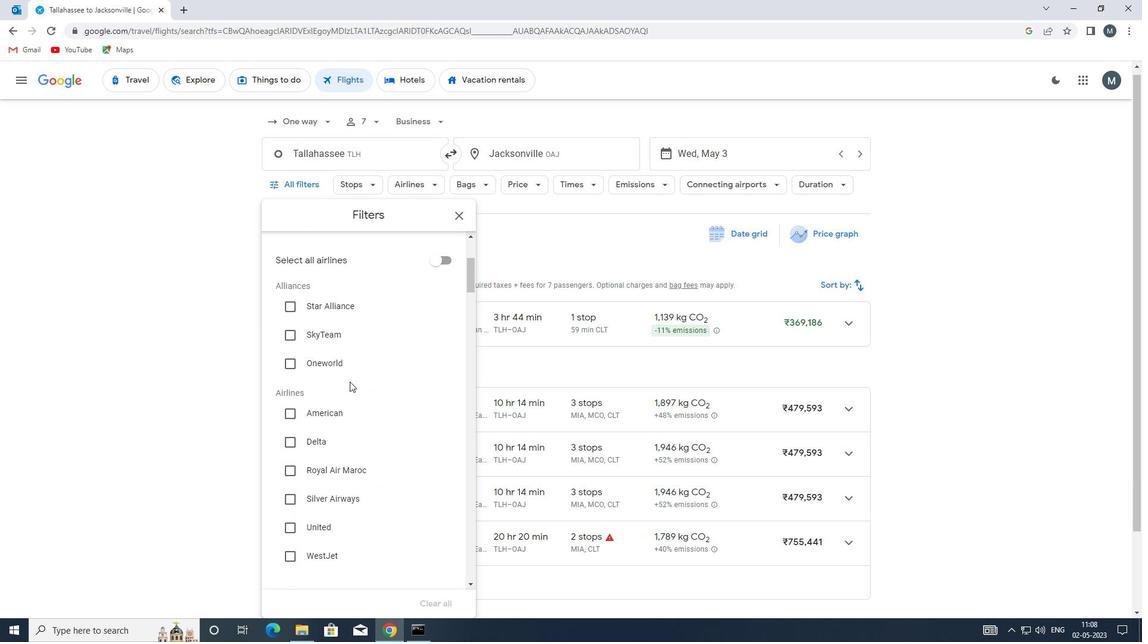 
Action: Mouse scrolled (349, 381) with delta (0, 0)
Screenshot: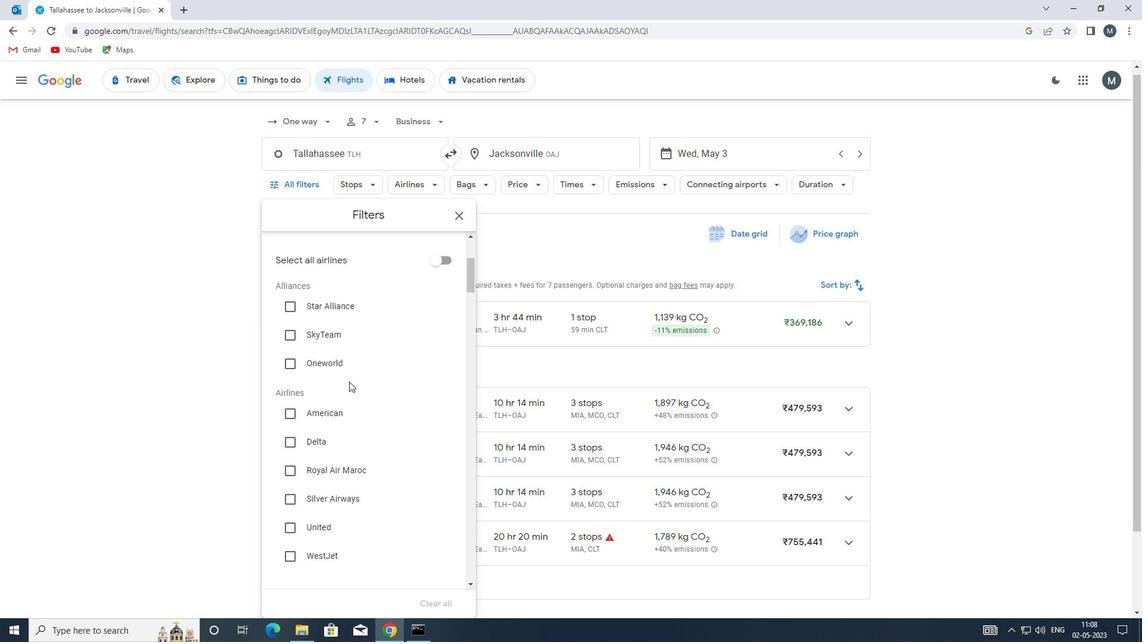 
Action: Mouse moved to (348, 382)
Screenshot: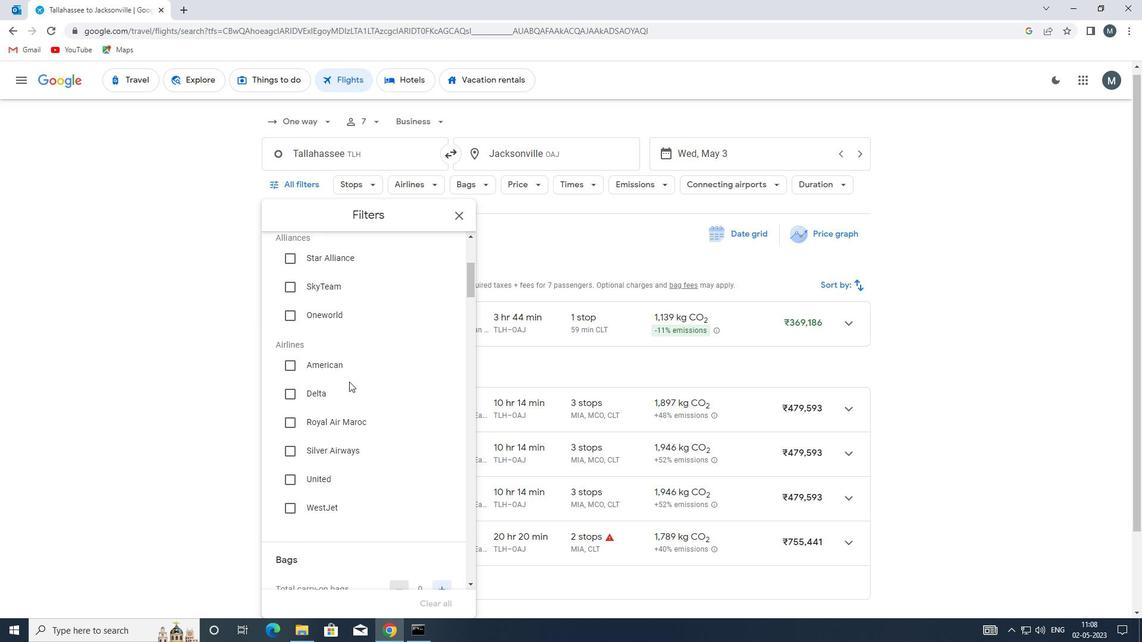 
Action: Mouse scrolled (348, 381) with delta (0, 0)
Screenshot: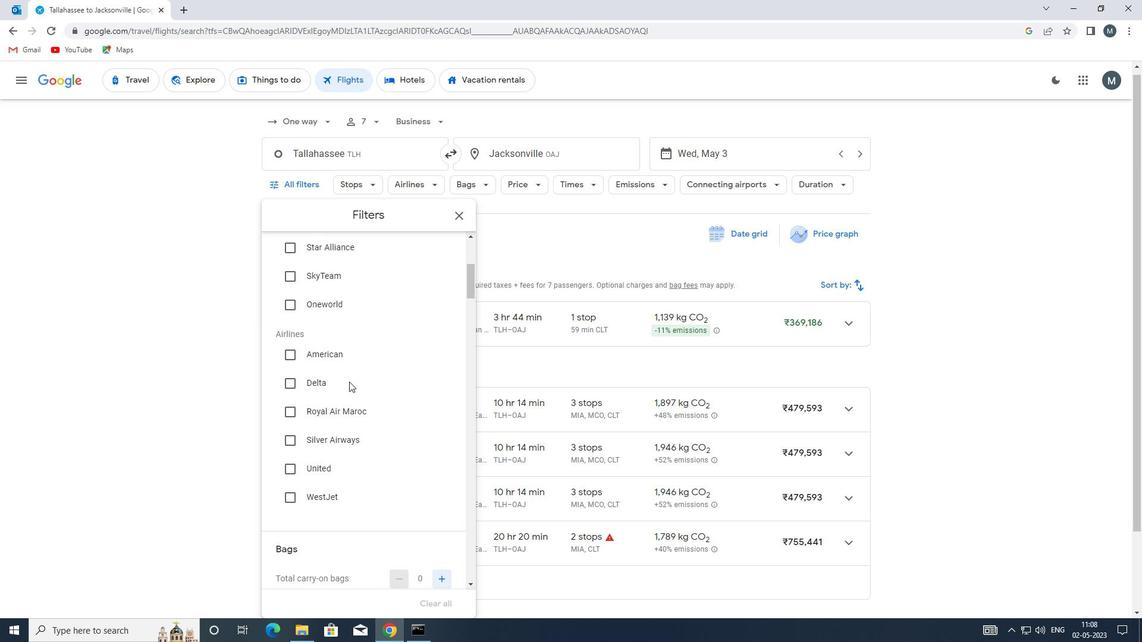 
Action: Mouse moved to (347, 382)
Screenshot: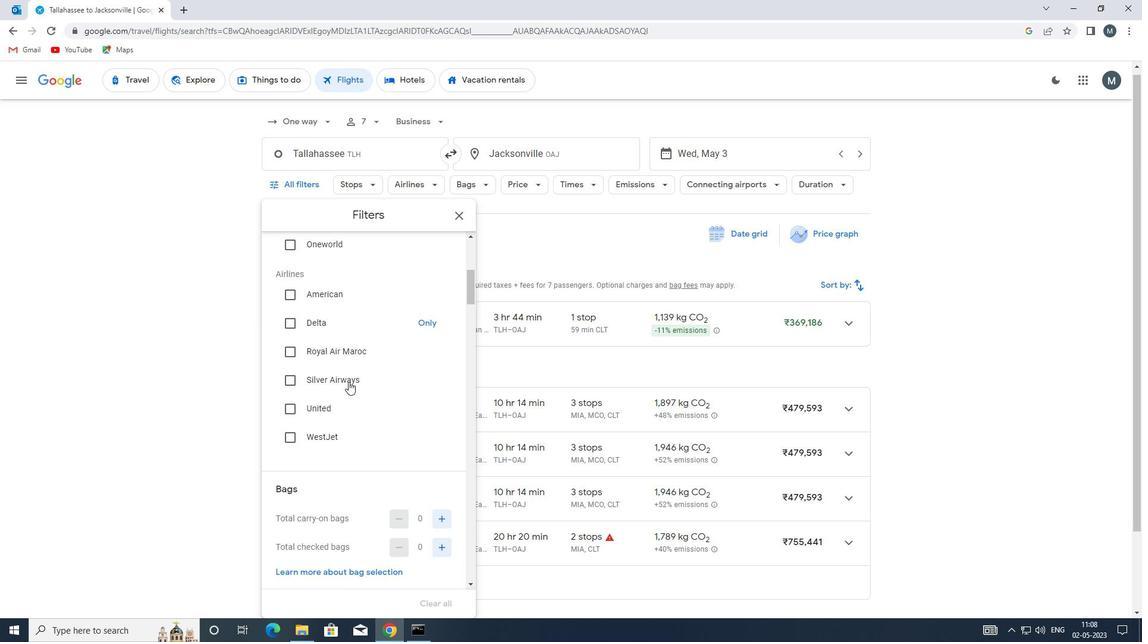 
Action: Mouse scrolled (347, 382) with delta (0, 0)
Screenshot: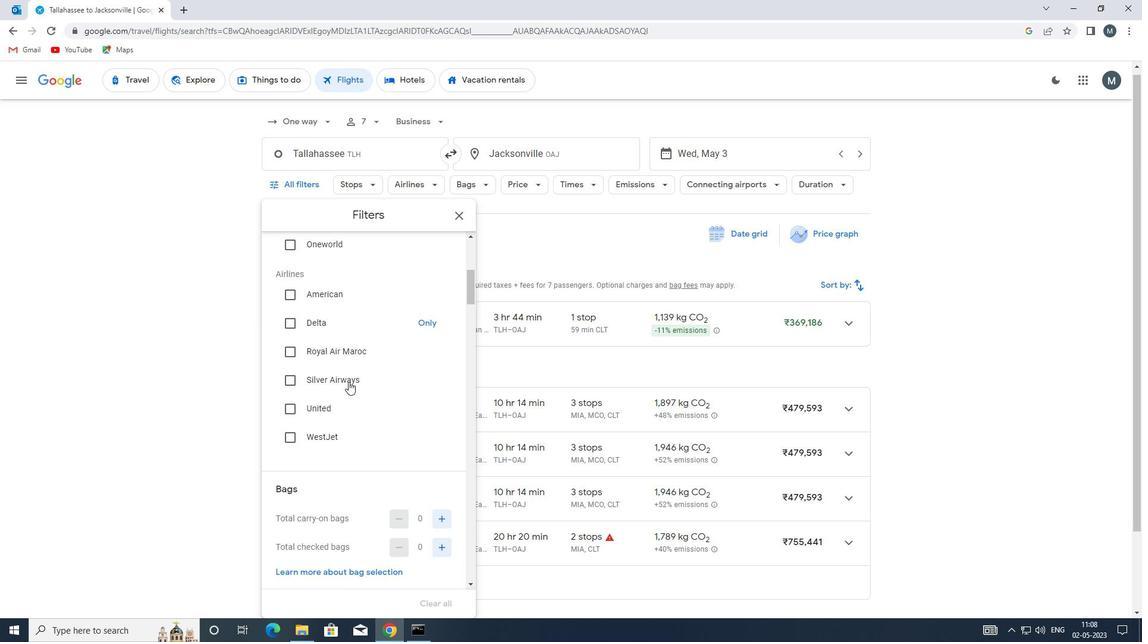 
Action: Mouse moved to (347, 384)
Screenshot: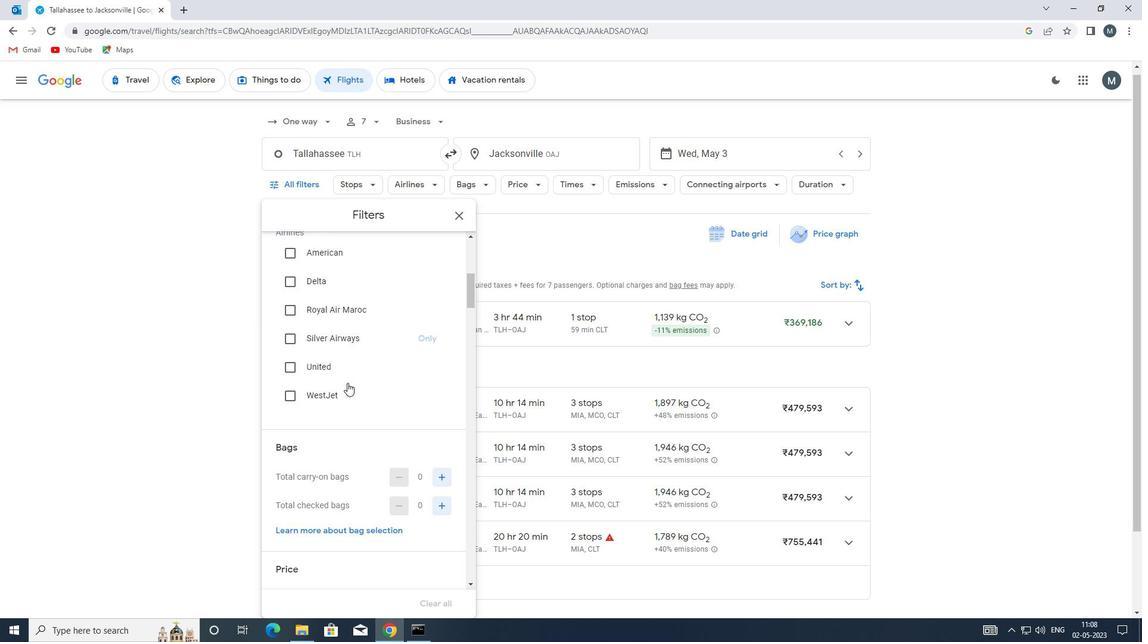 
Action: Mouse scrolled (347, 383) with delta (0, 0)
Screenshot: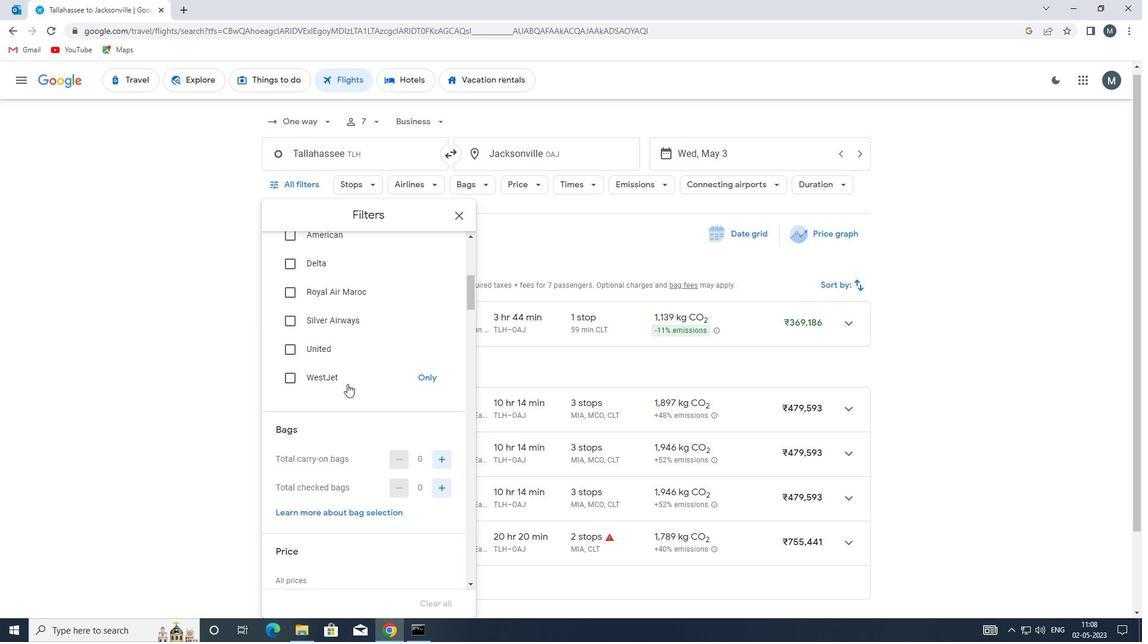 
Action: Mouse moved to (443, 400)
Screenshot: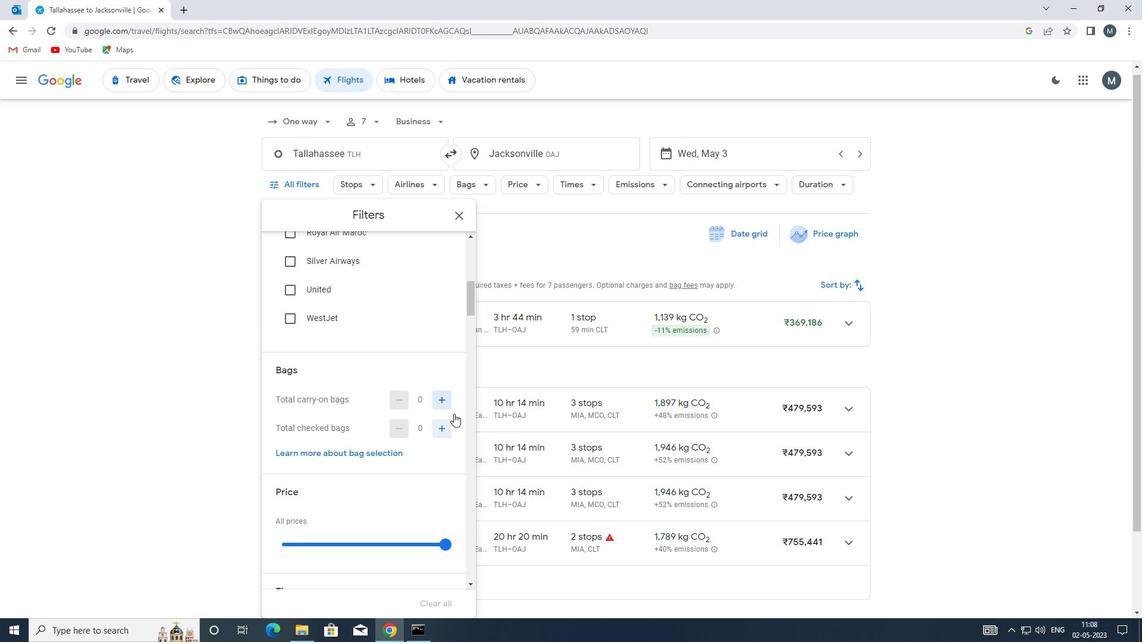 
Action: Mouse pressed left at (443, 400)
Screenshot: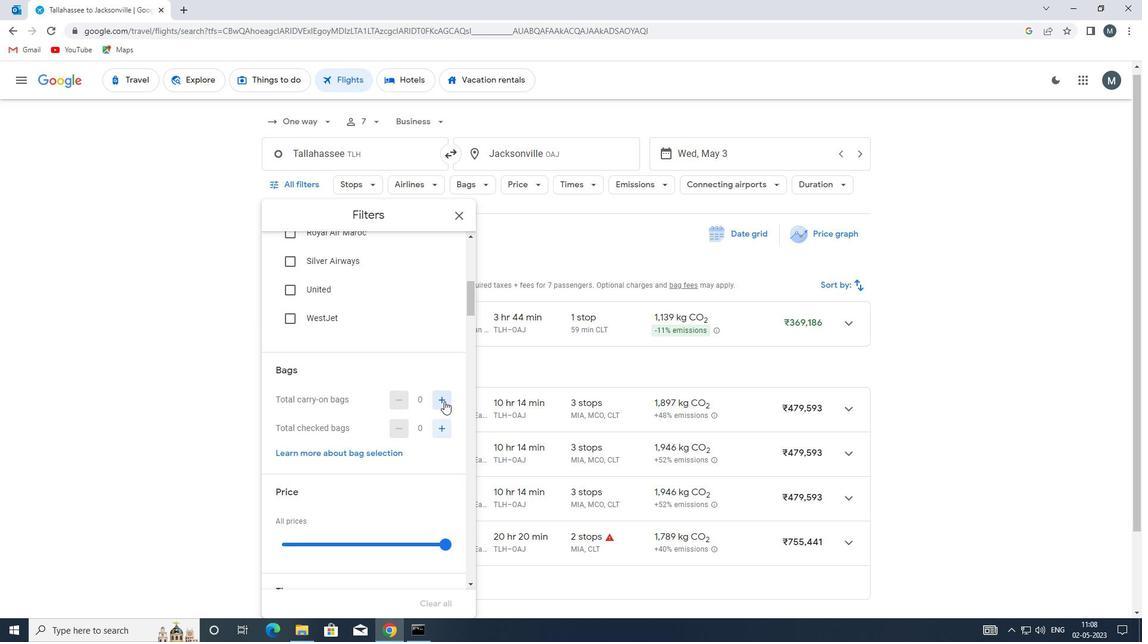 
Action: Mouse moved to (394, 394)
Screenshot: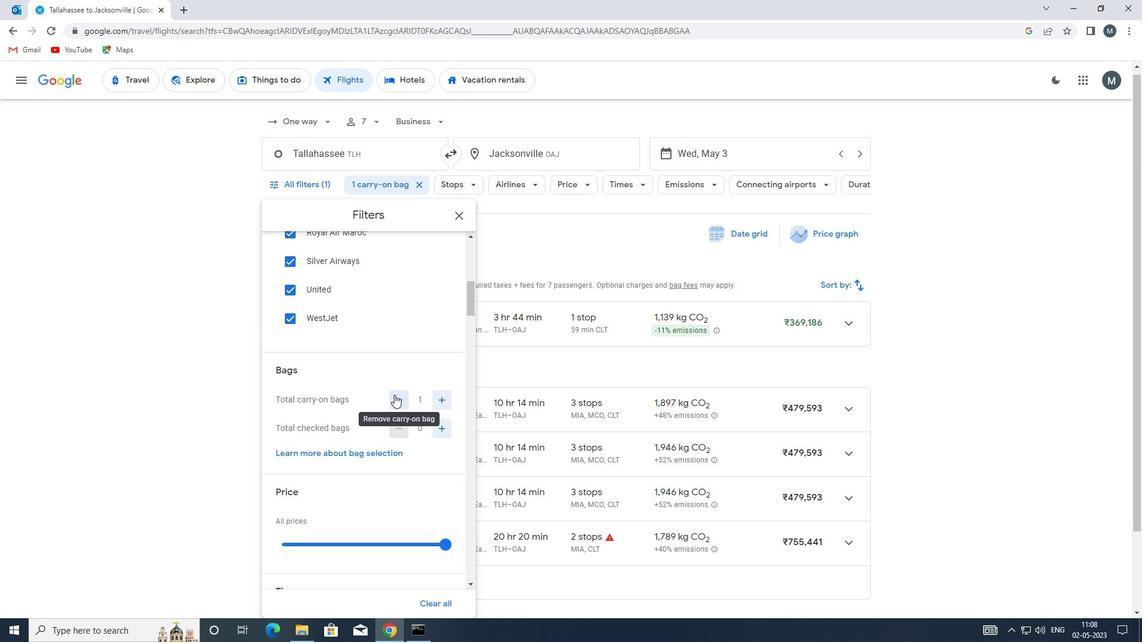 
Action: Mouse scrolled (394, 393) with delta (0, 0)
Screenshot: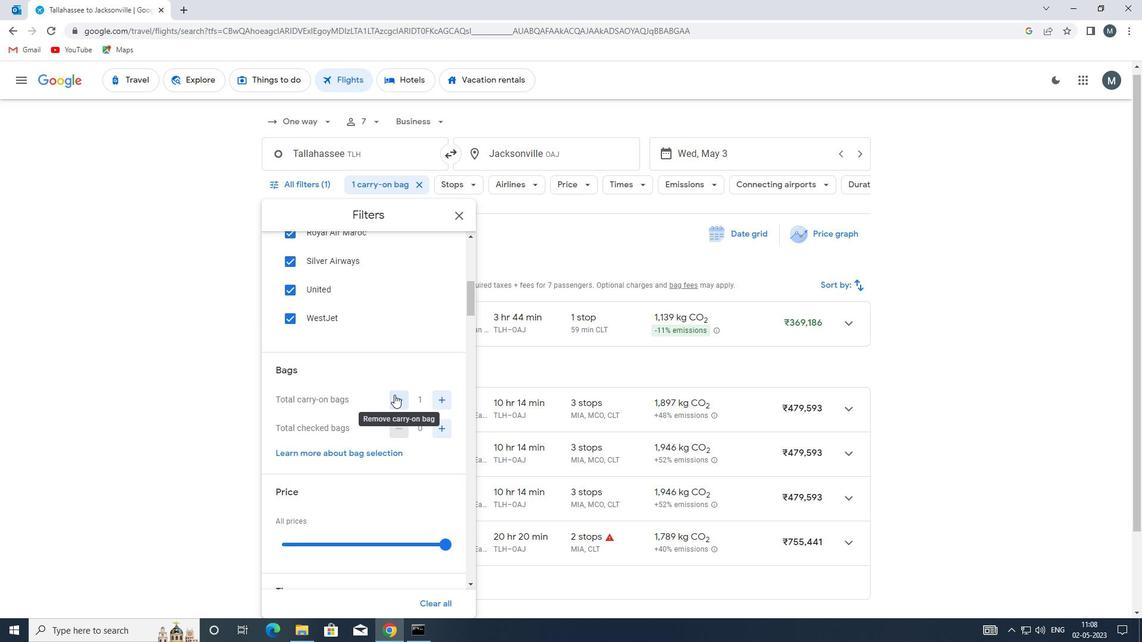 
Action: Mouse moved to (386, 396)
Screenshot: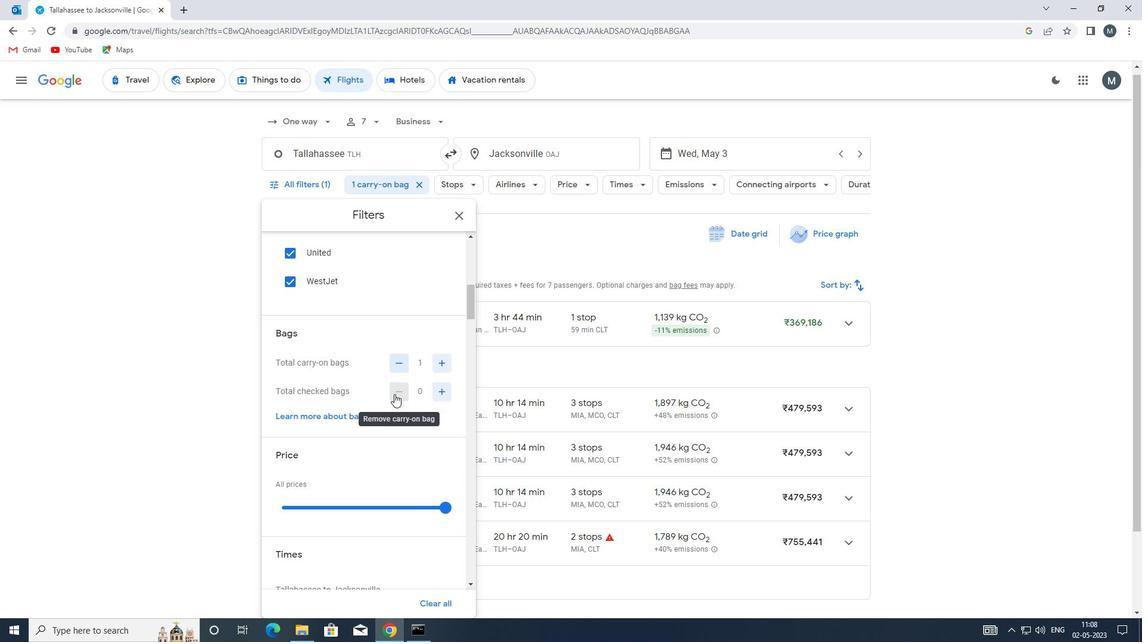 
Action: Mouse scrolled (386, 396) with delta (0, 0)
Screenshot: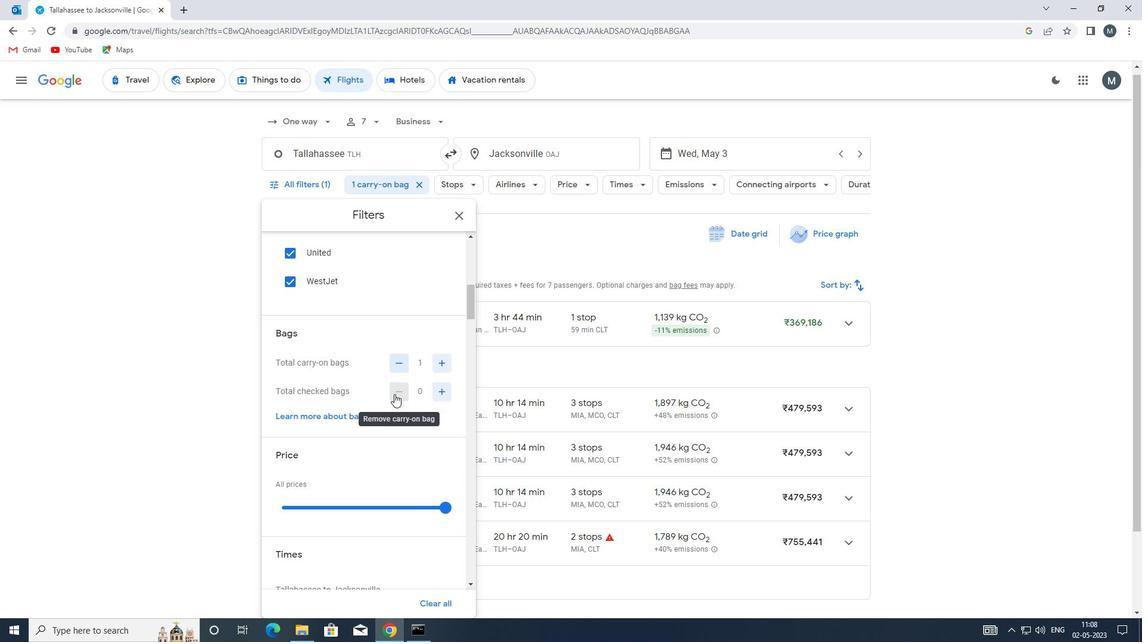 
Action: Mouse scrolled (386, 396) with delta (0, 0)
Screenshot: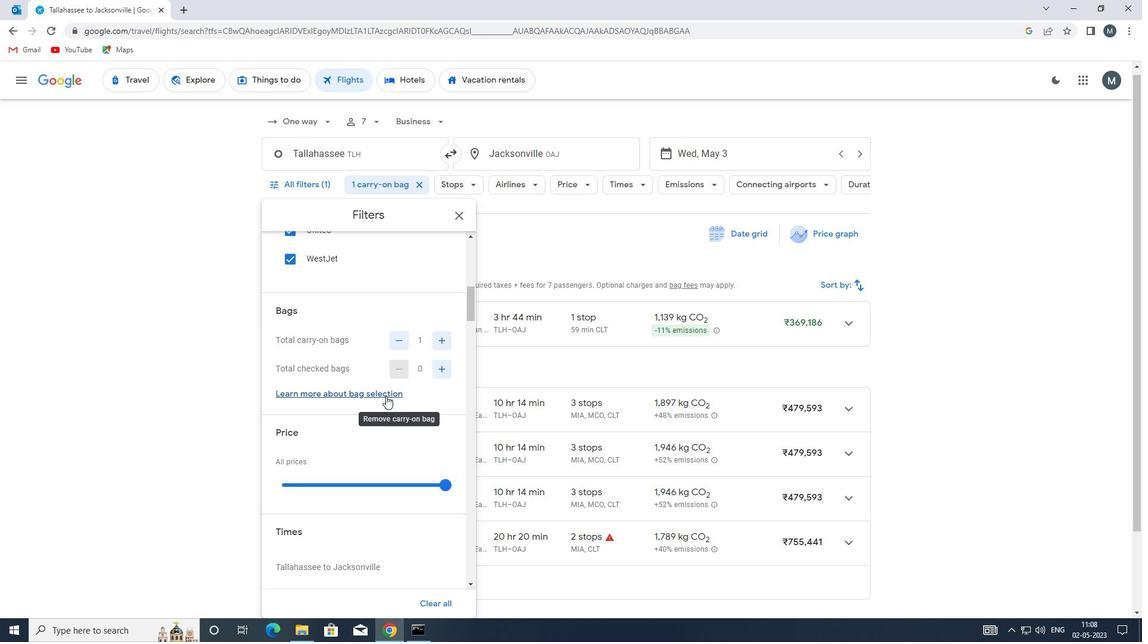 
Action: Mouse moved to (329, 362)
Screenshot: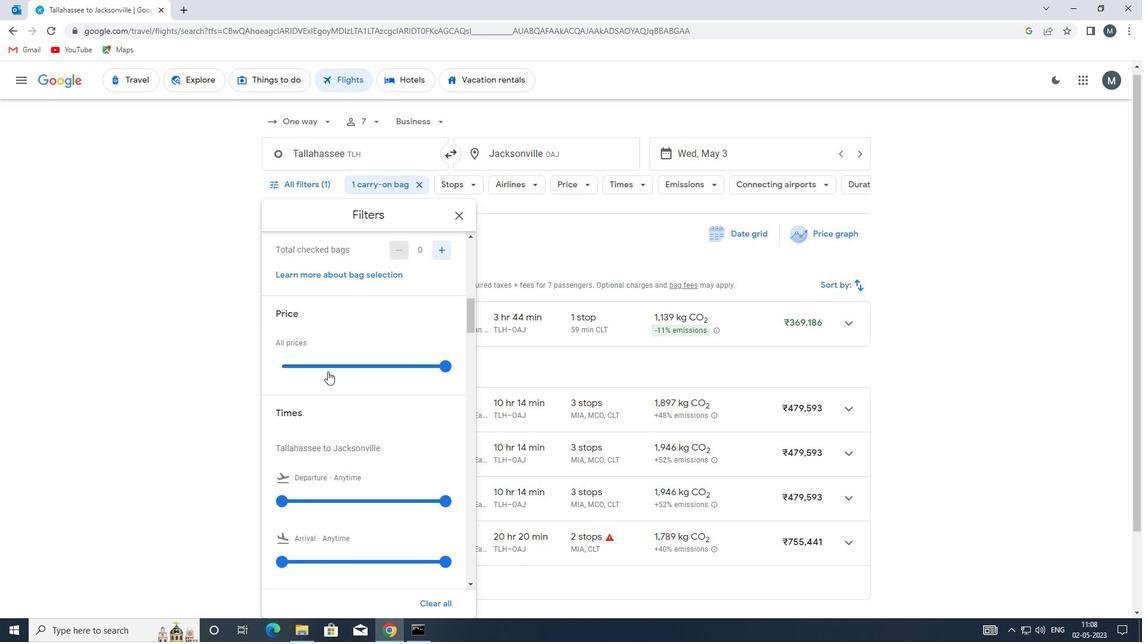 
Action: Mouse pressed left at (329, 362)
Screenshot: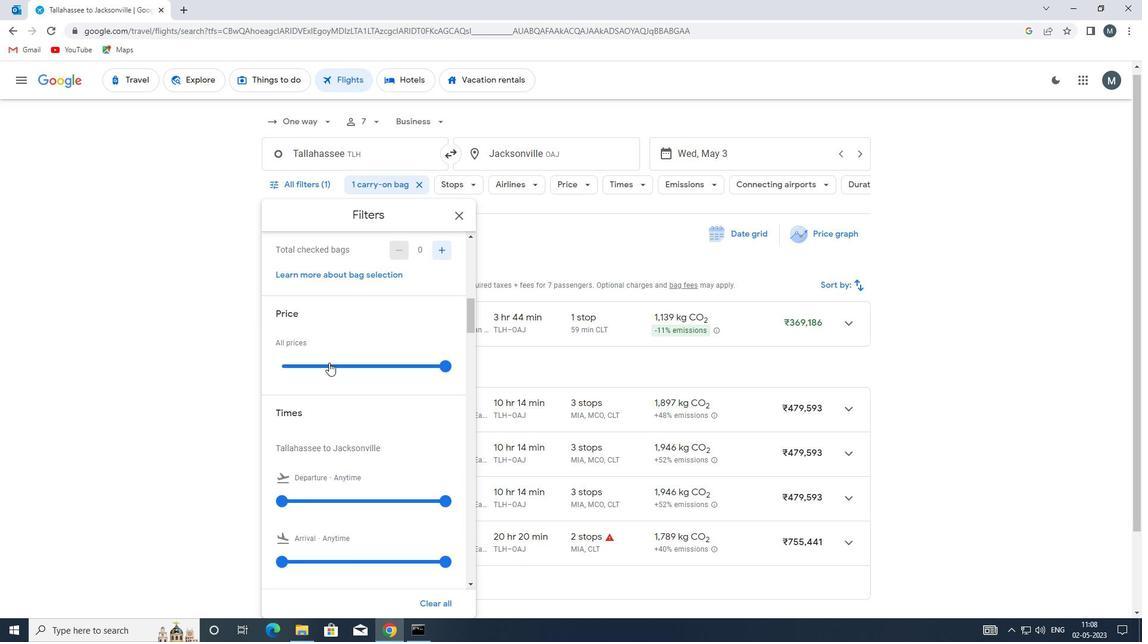 
Action: Mouse moved to (326, 361)
Screenshot: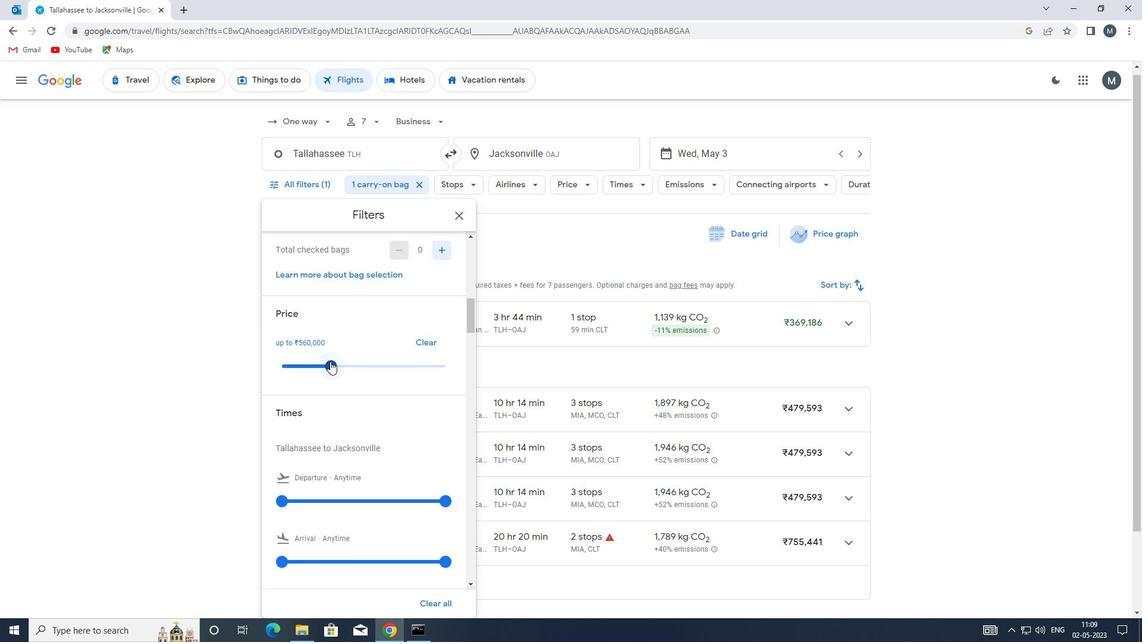 
Action: Mouse pressed left at (326, 361)
Screenshot: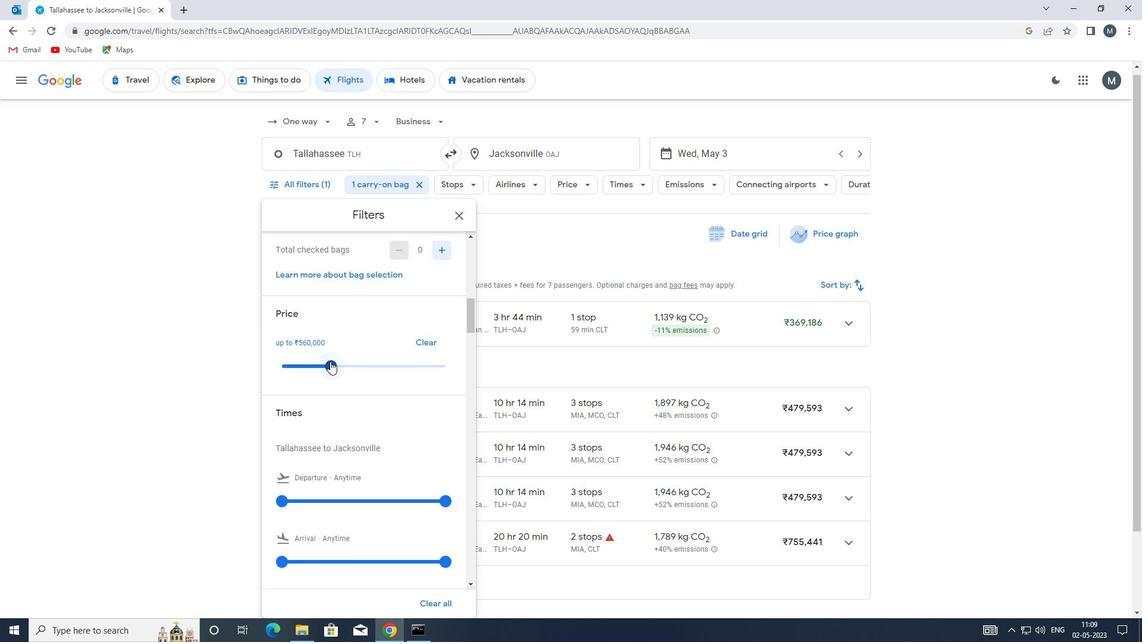 
Action: Mouse moved to (324, 361)
Screenshot: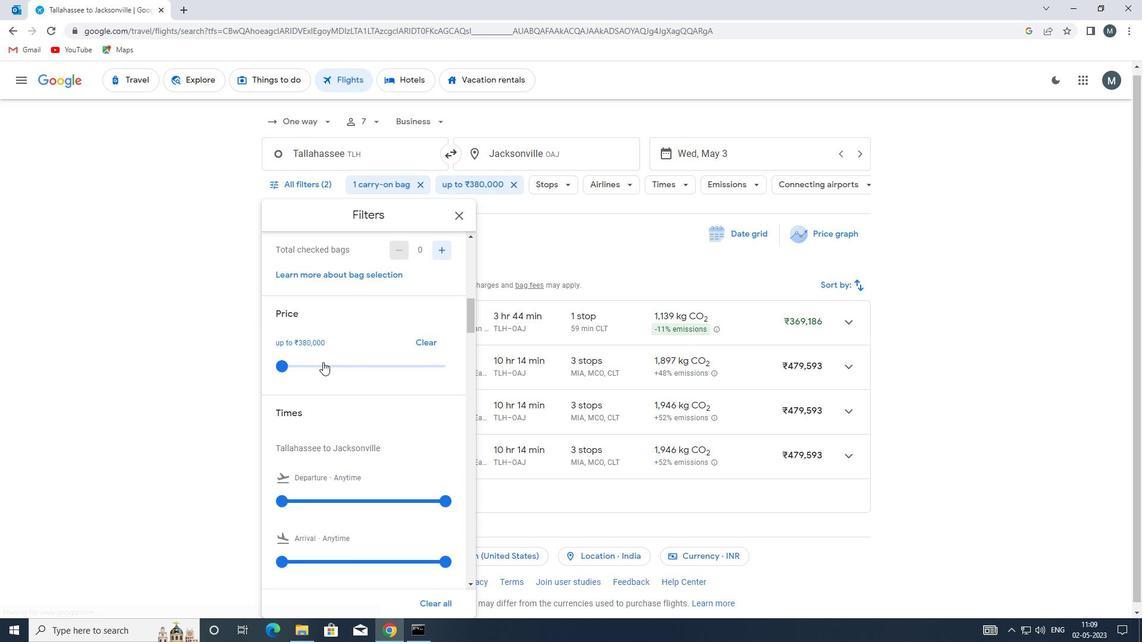 
Action: Mouse scrolled (324, 360) with delta (0, 0)
Screenshot: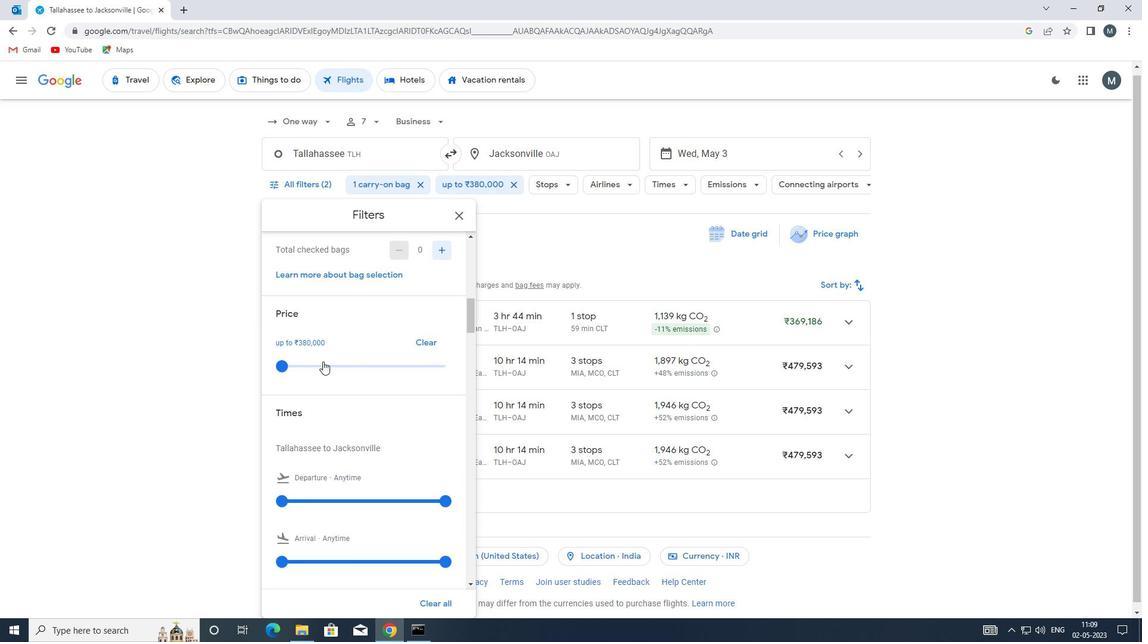 
Action: Mouse scrolled (324, 360) with delta (0, 0)
Screenshot: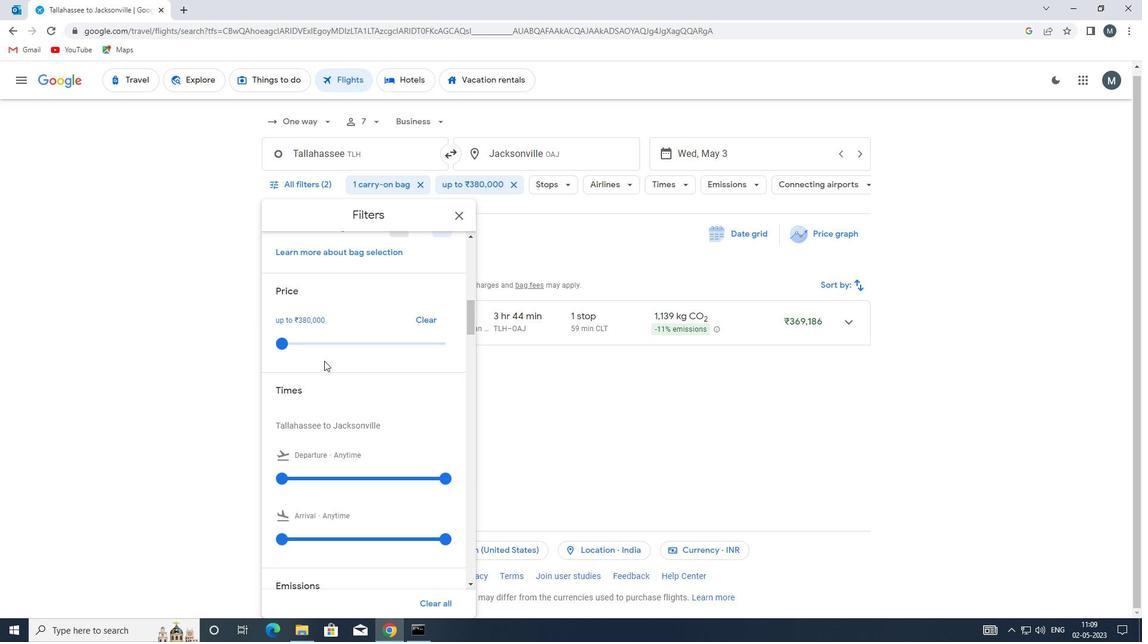 
Action: Mouse moved to (279, 377)
Screenshot: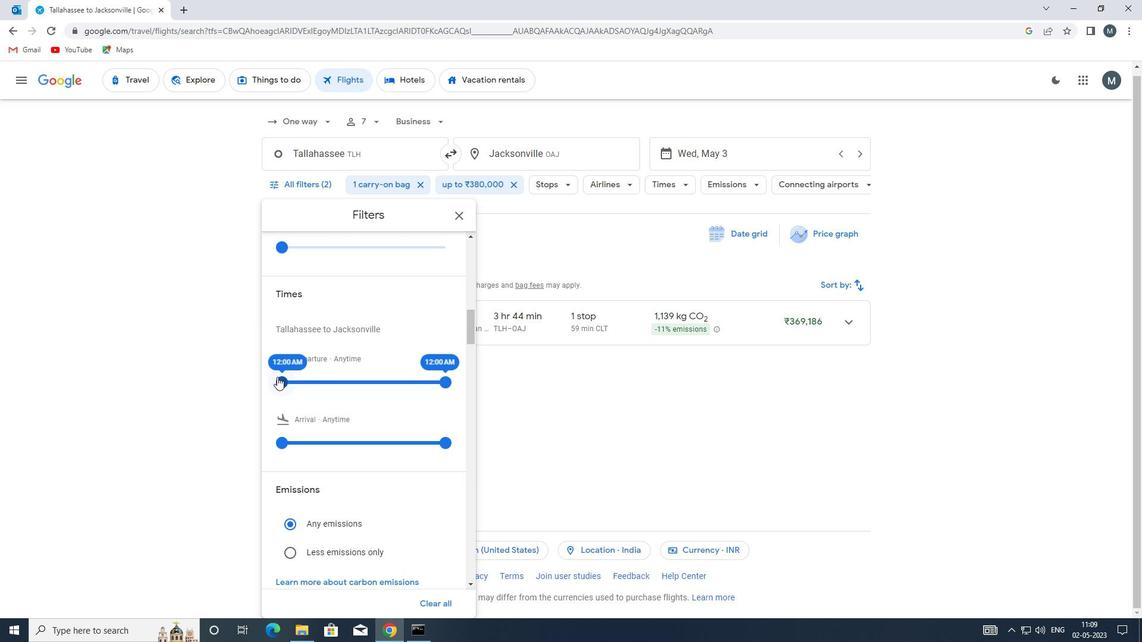 
Action: Mouse pressed left at (279, 377)
Screenshot: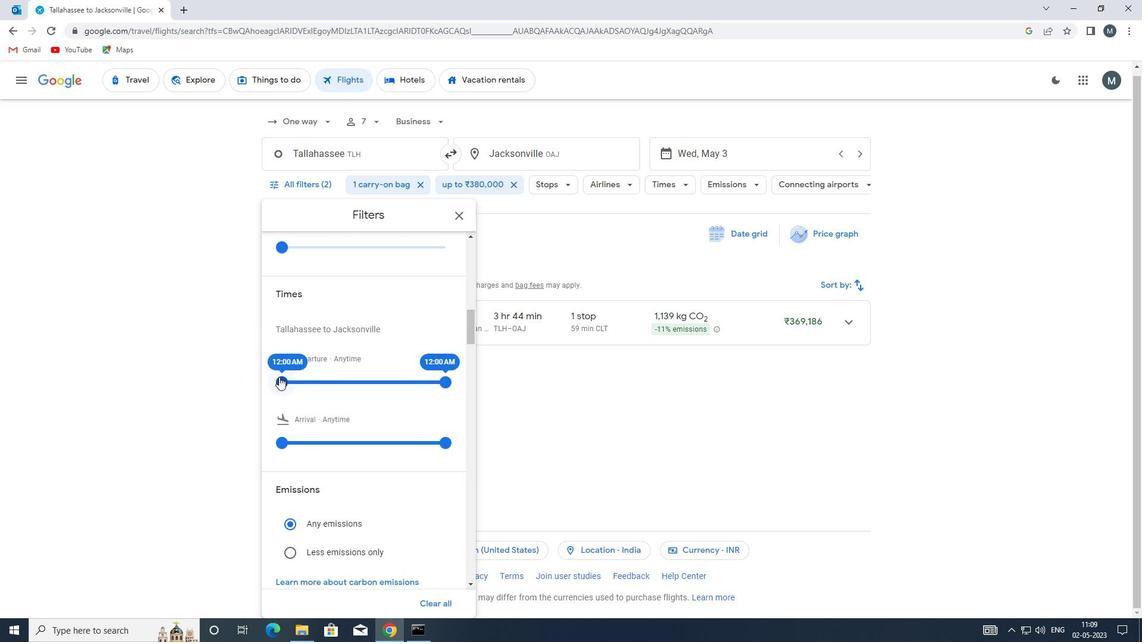 
Action: Mouse moved to (440, 382)
Screenshot: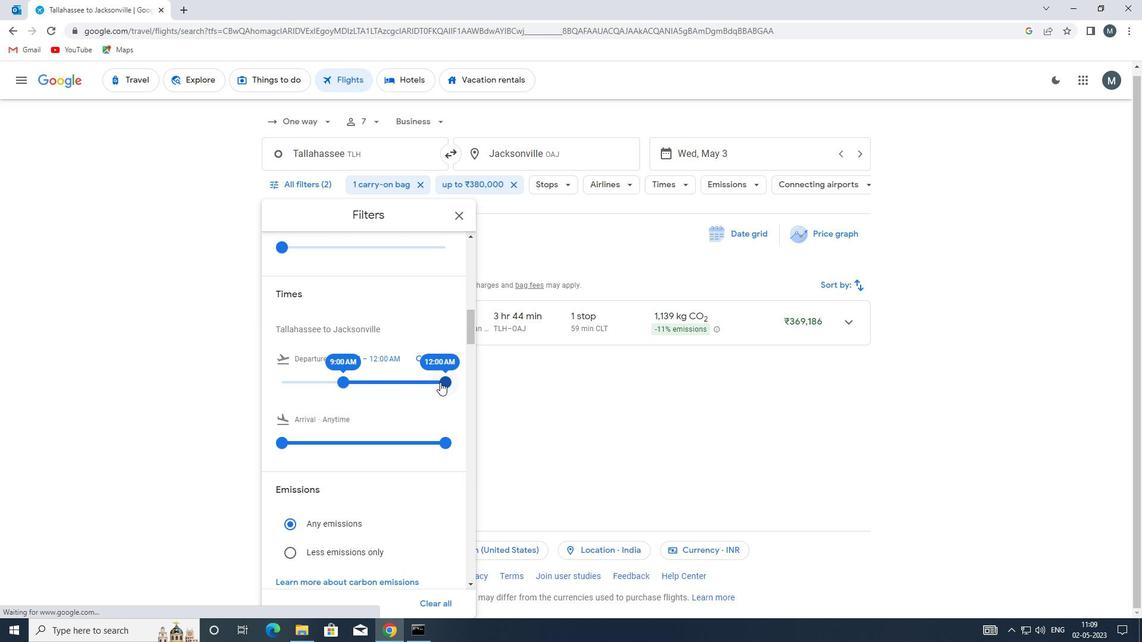 
Action: Mouse pressed left at (440, 382)
Screenshot: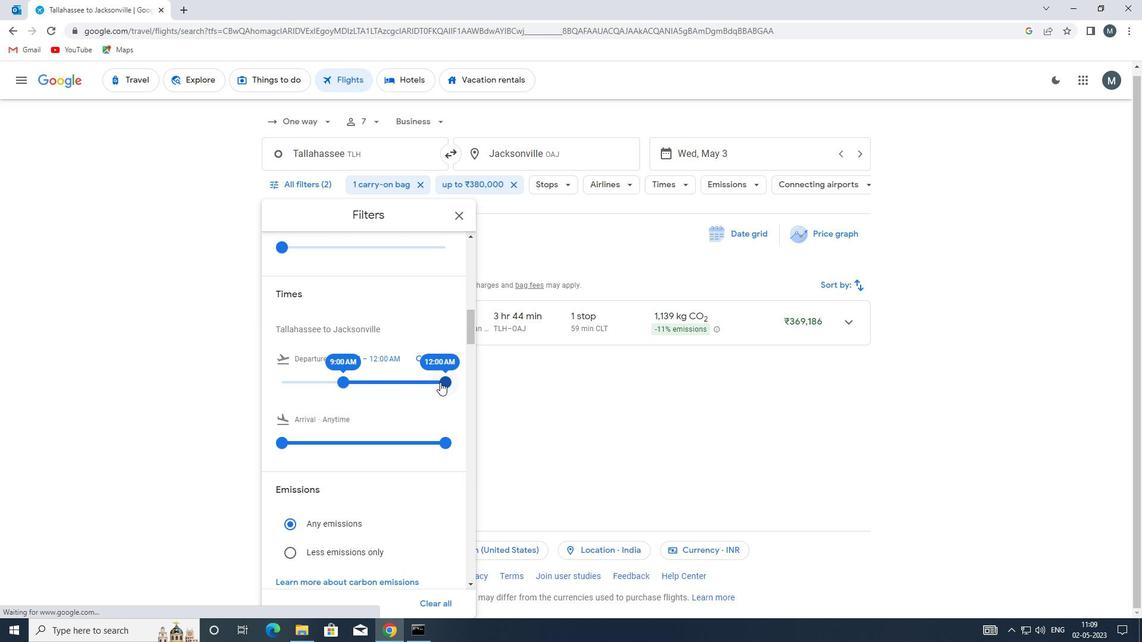 
Action: Mouse moved to (345, 374)
Screenshot: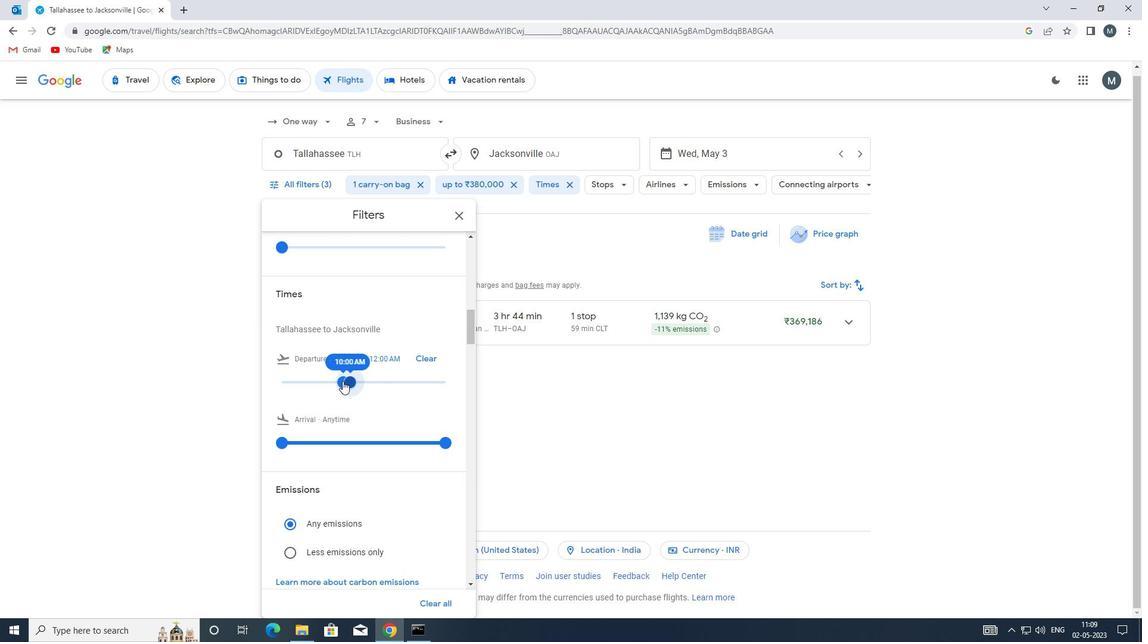 
Action: Mouse scrolled (345, 373) with delta (0, 0)
Screenshot: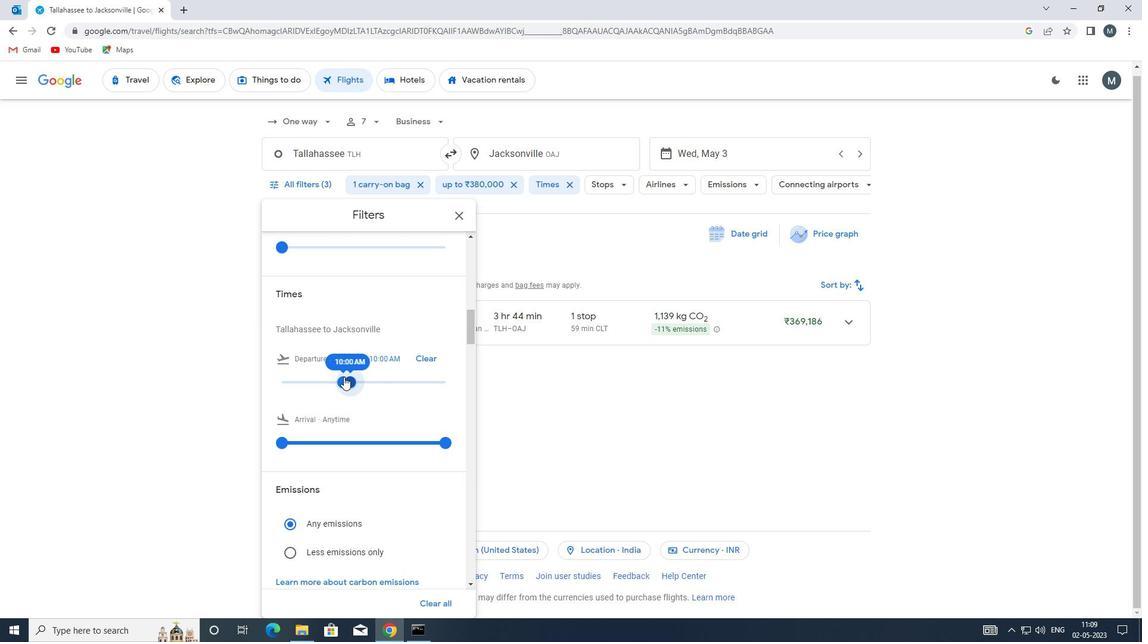 
Action: Mouse scrolled (345, 373) with delta (0, 0)
Screenshot: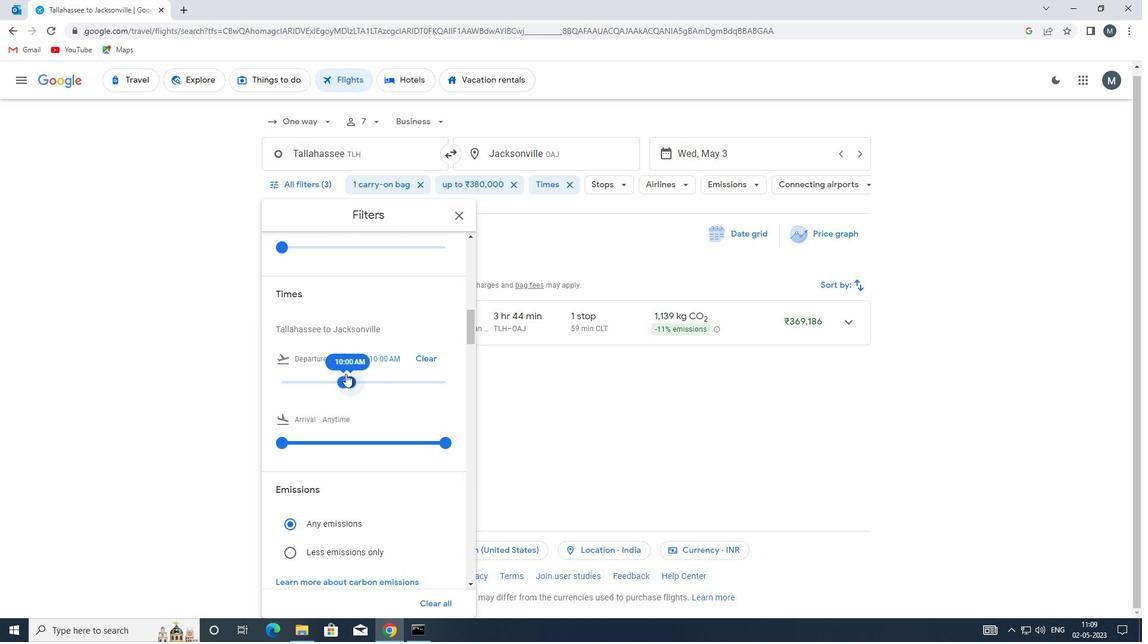 
Action: Mouse moved to (459, 215)
Screenshot: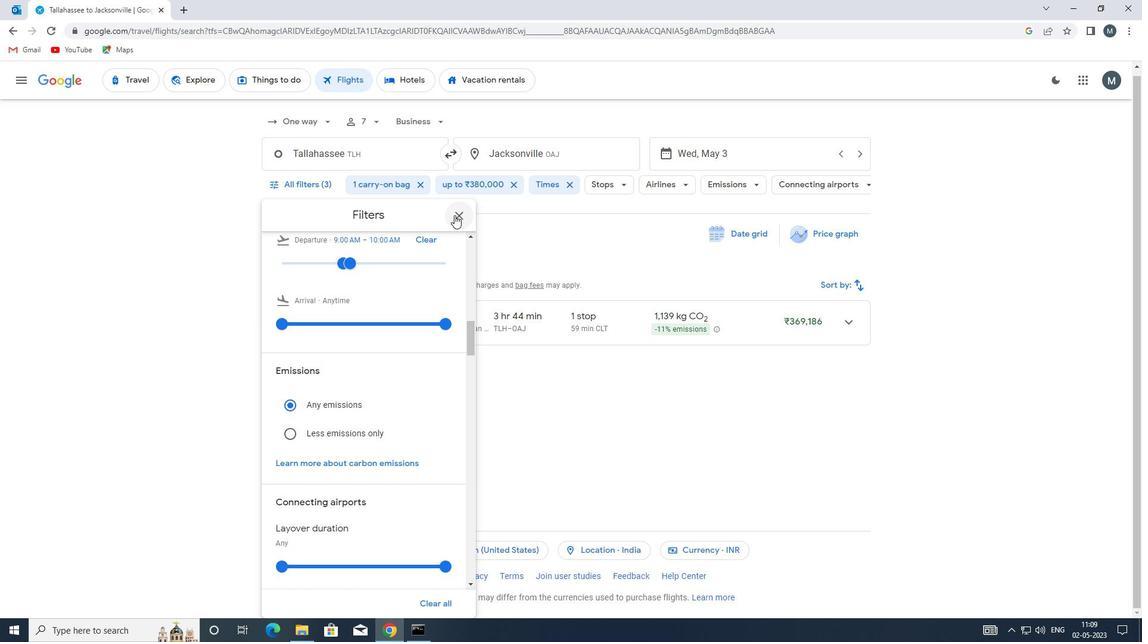 
Action: Mouse pressed left at (459, 215)
Screenshot: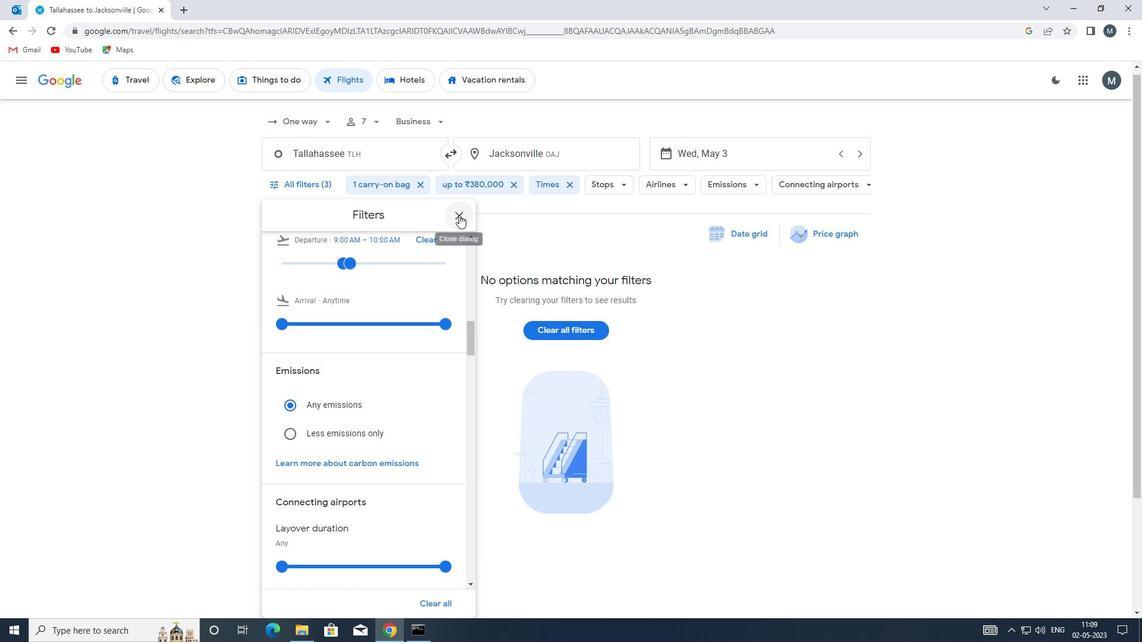 
